 Task: Create a rule when a start date more than 1 days from now is moved in a card by me.
Action: Mouse moved to (1304, 100)
Screenshot: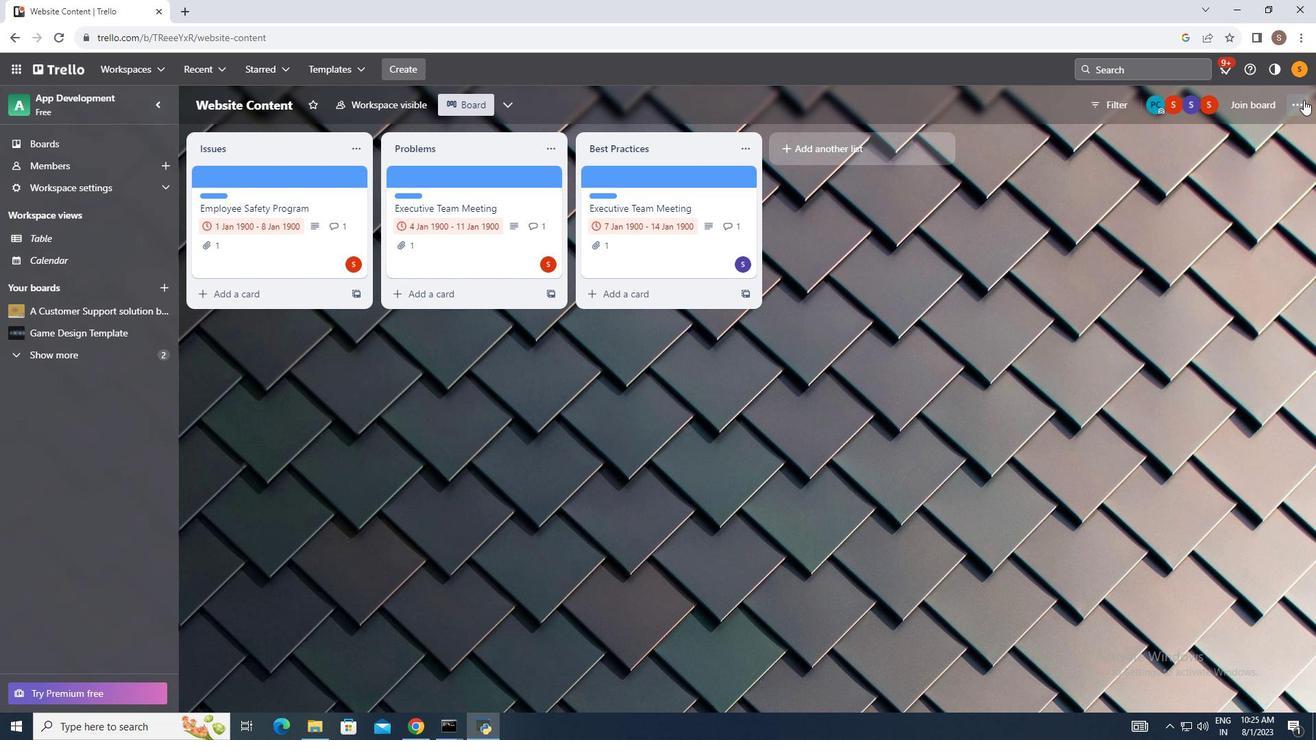 
Action: Mouse pressed left at (1304, 100)
Screenshot: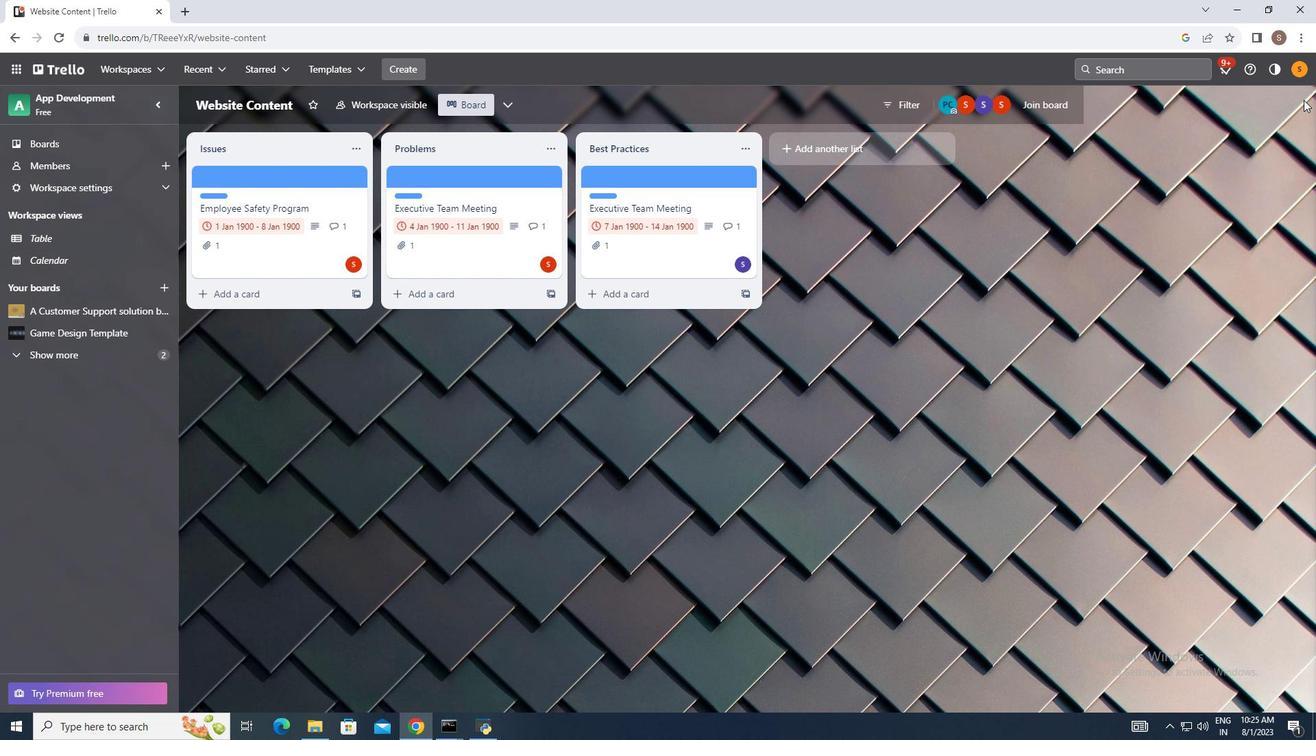 
Action: Mouse moved to (1182, 271)
Screenshot: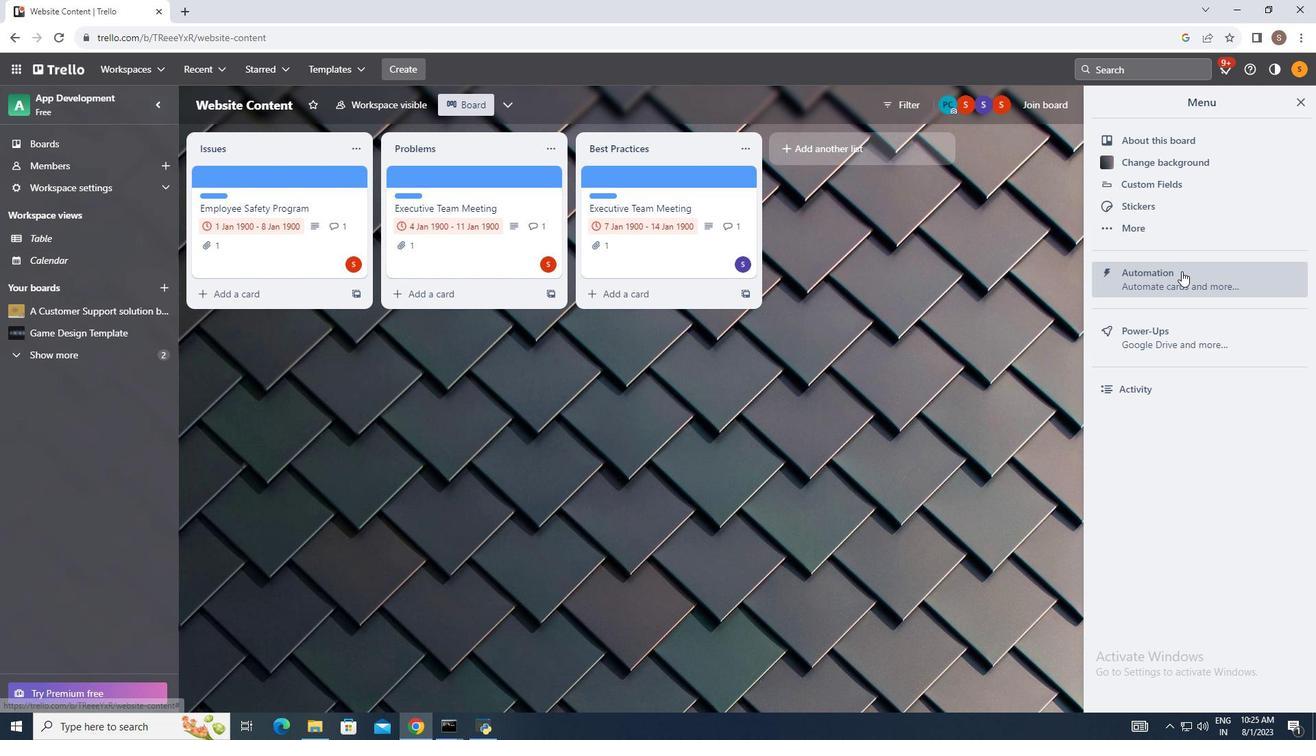 
Action: Mouse pressed left at (1182, 271)
Screenshot: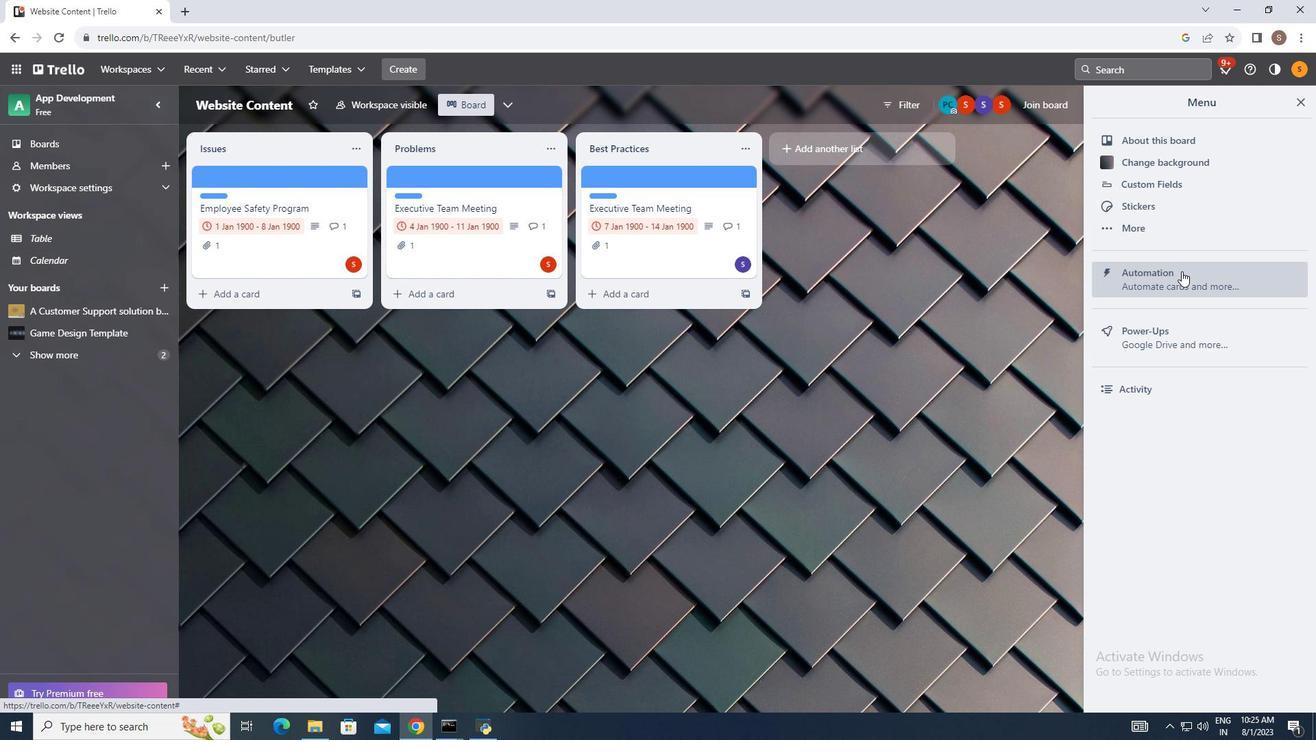 
Action: Mouse moved to (251, 227)
Screenshot: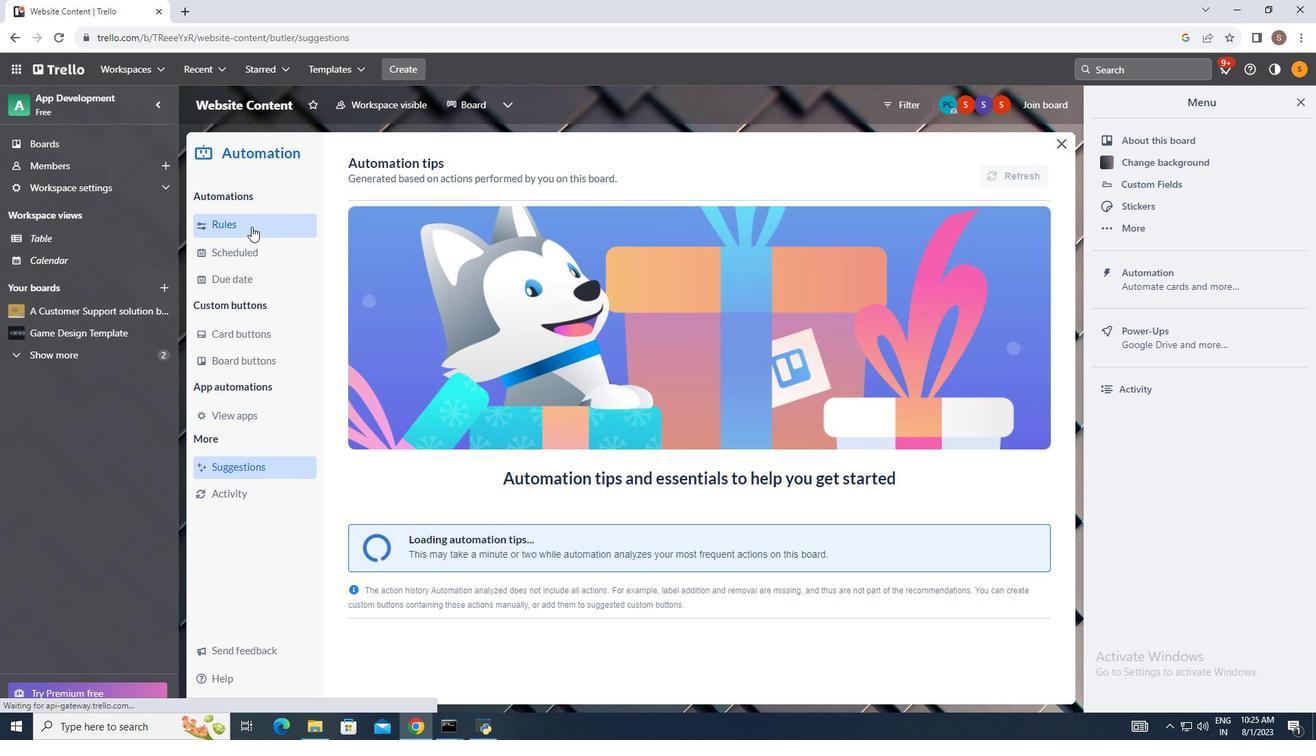 
Action: Mouse pressed left at (251, 227)
Screenshot: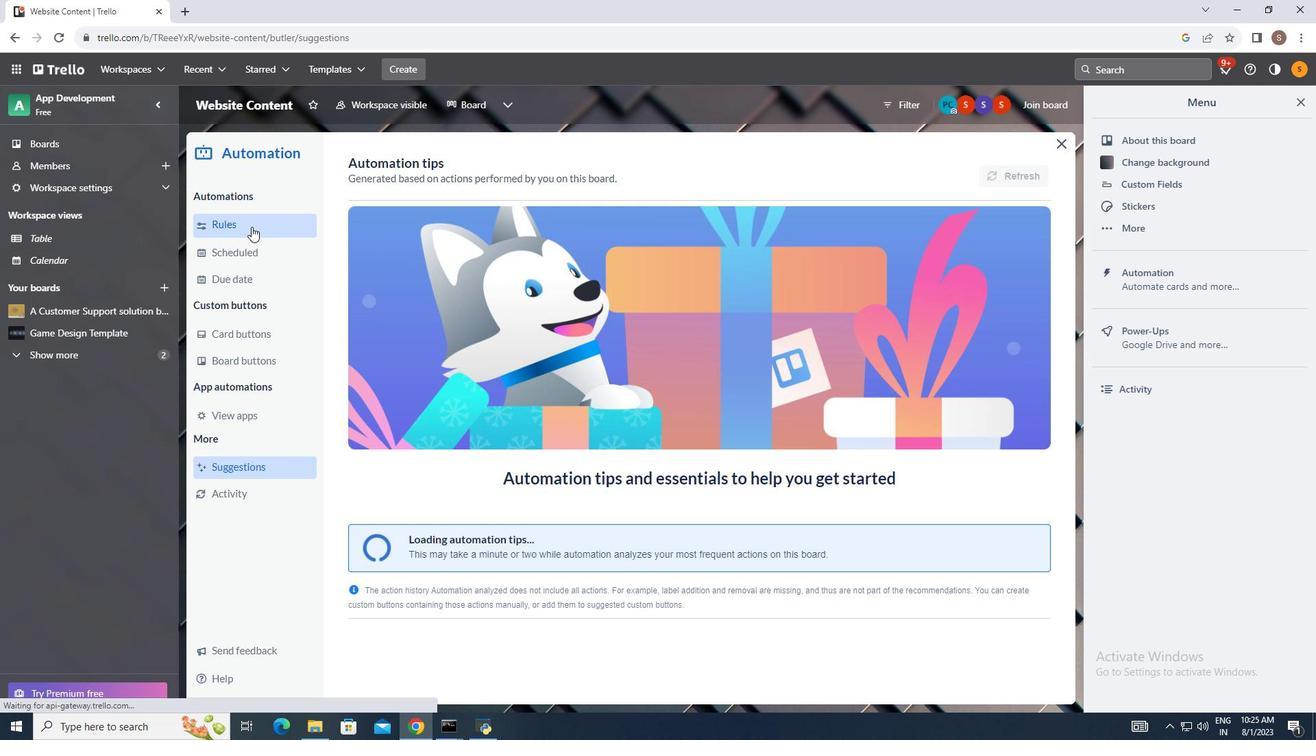 
Action: Mouse moved to (934, 162)
Screenshot: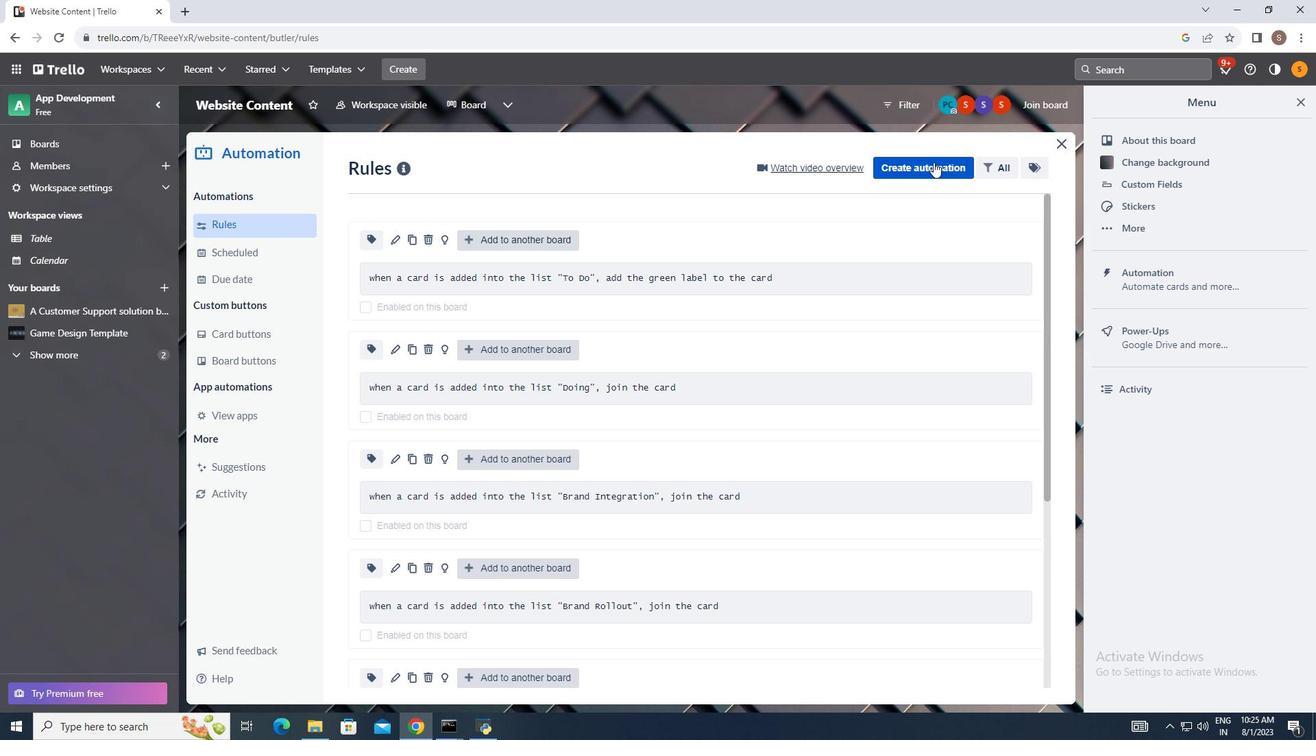 
Action: Mouse pressed left at (934, 162)
Screenshot: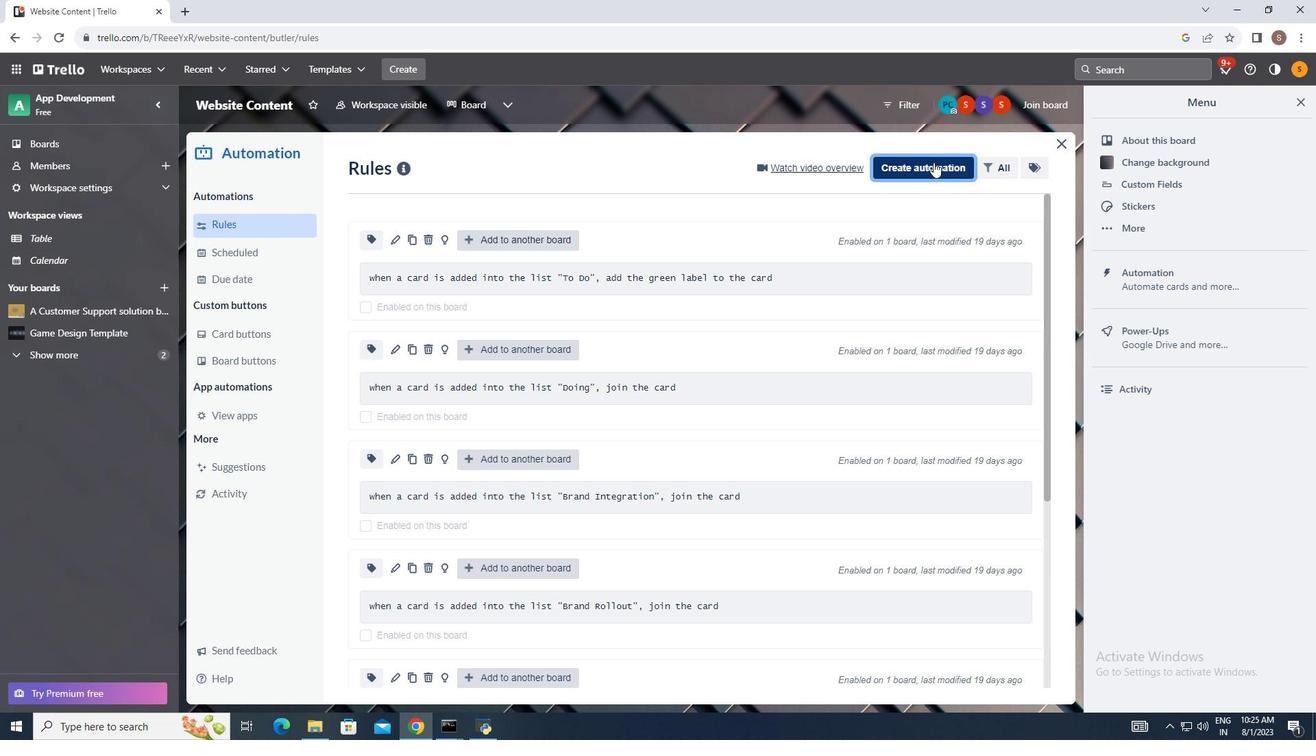 
Action: Mouse moved to (707, 296)
Screenshot: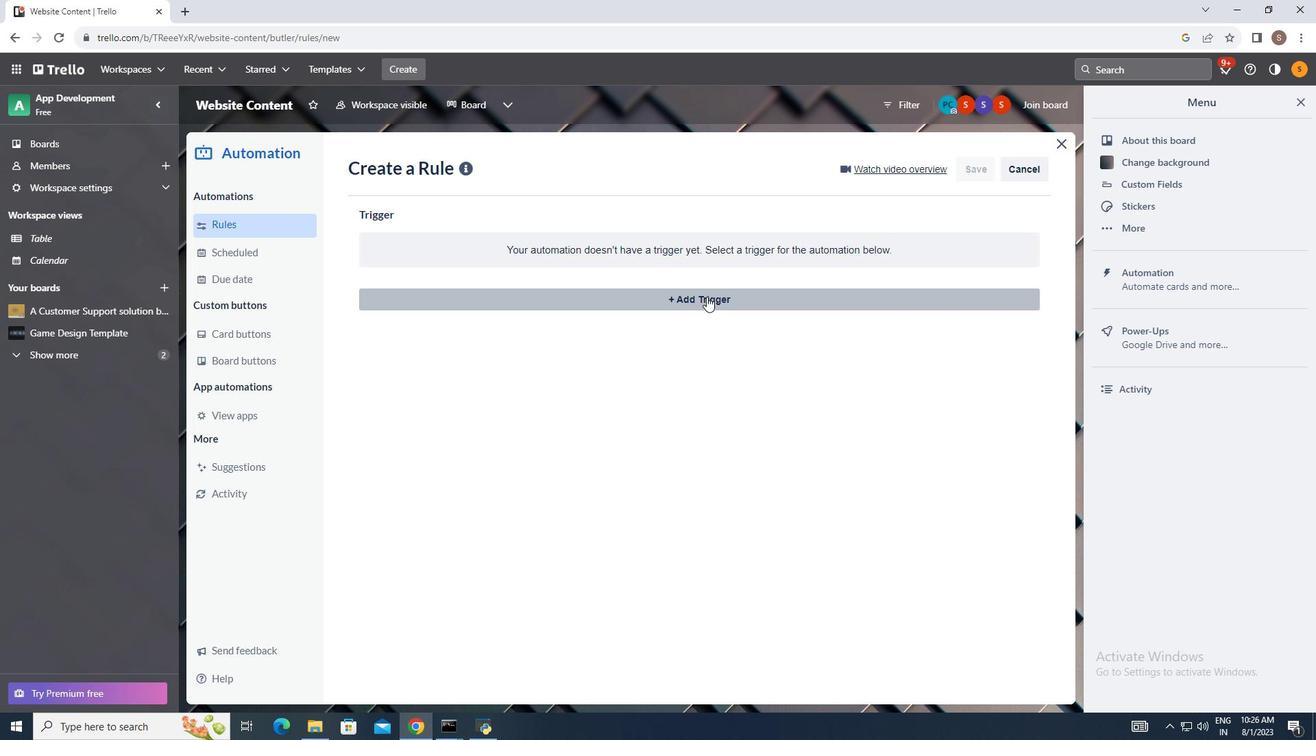 
Action: Mouse pressed left at (707, 296)
Screenshot: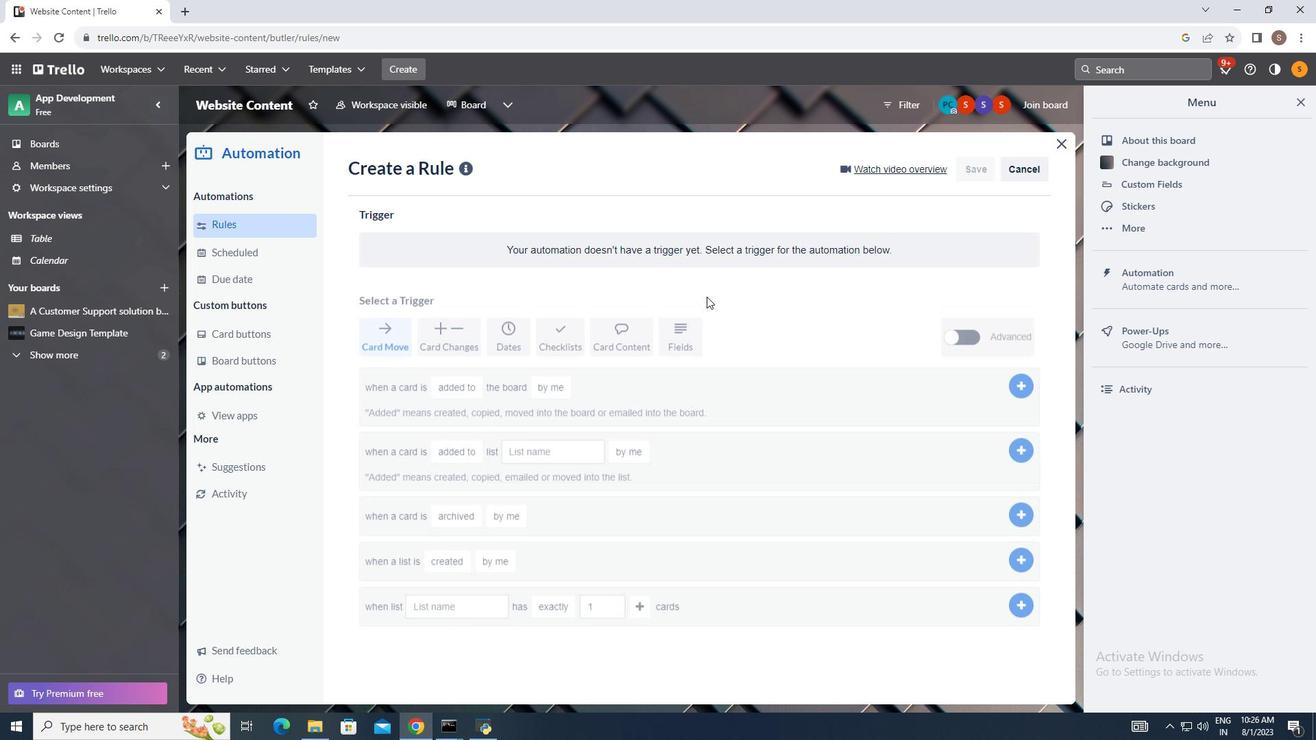 
Action: Mouse moved to (505, 349)
Screenshot: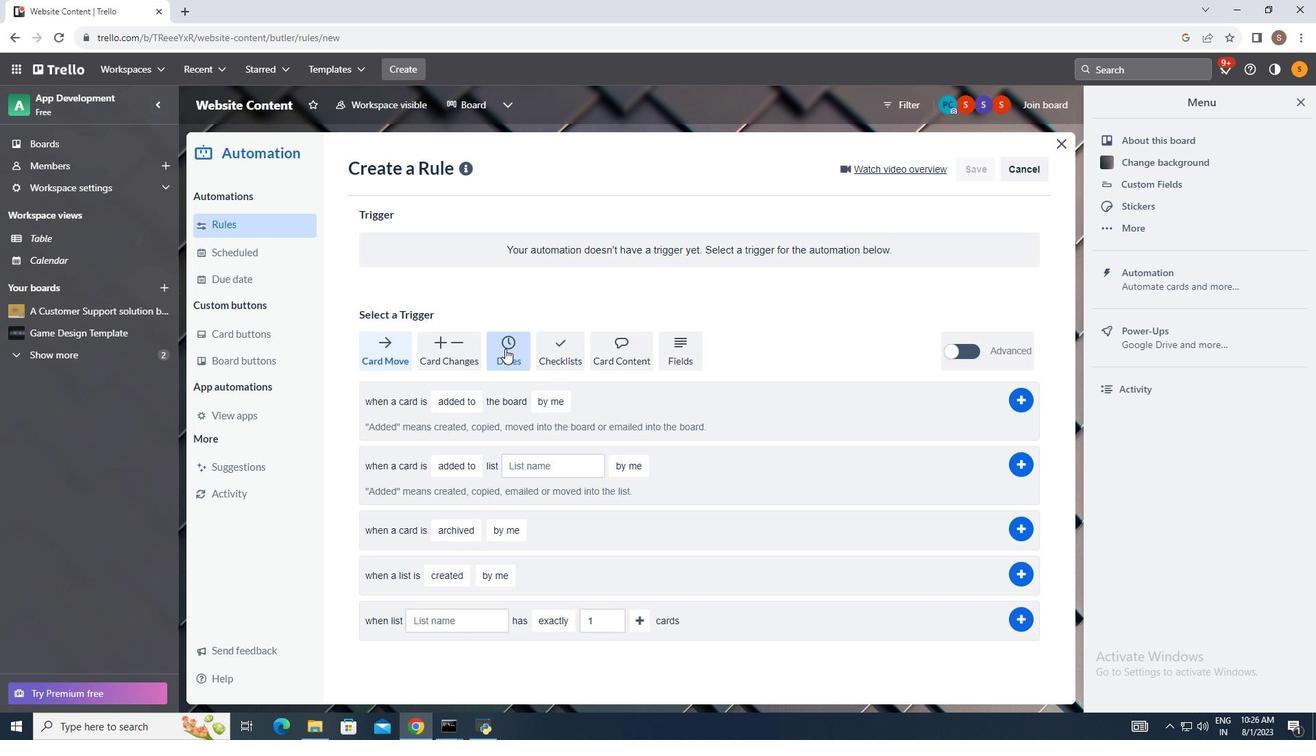 
Action: Mouse pressed left at (505, 349)
Screenshot: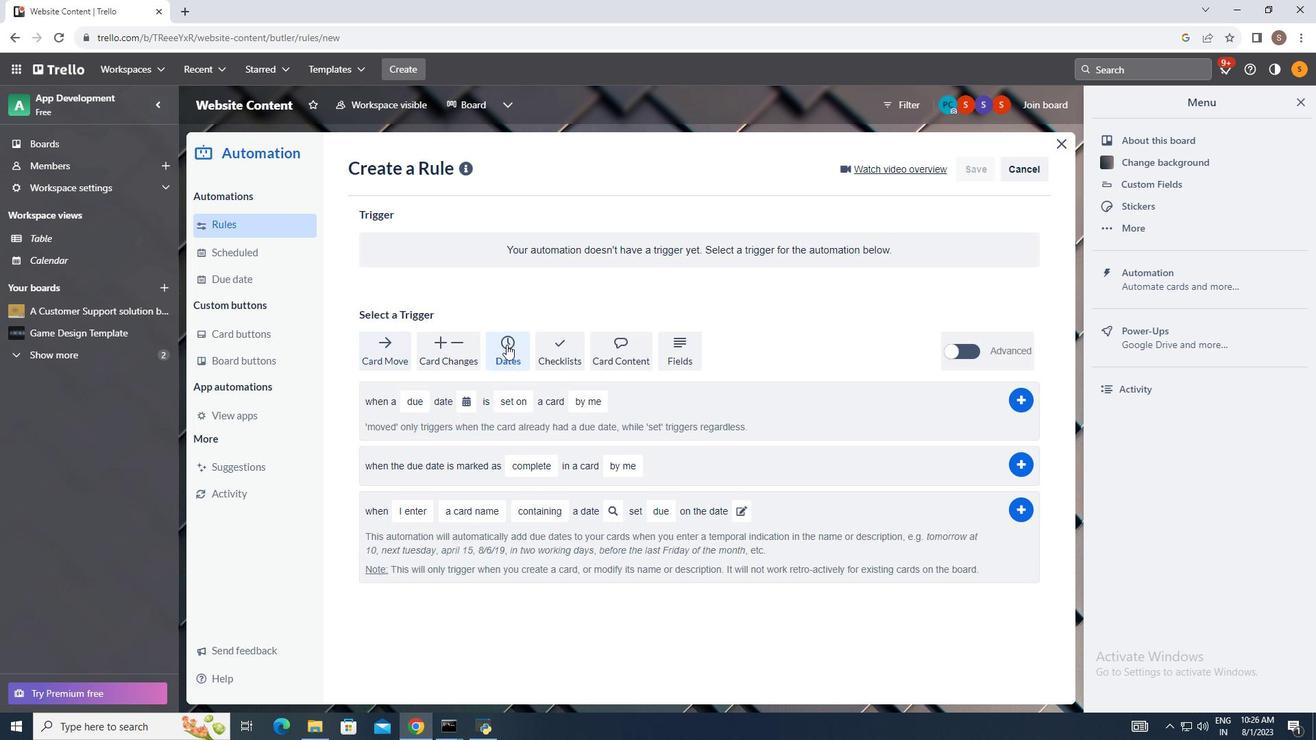 
Action: Mouse moved to (404, 400)
Screenshot: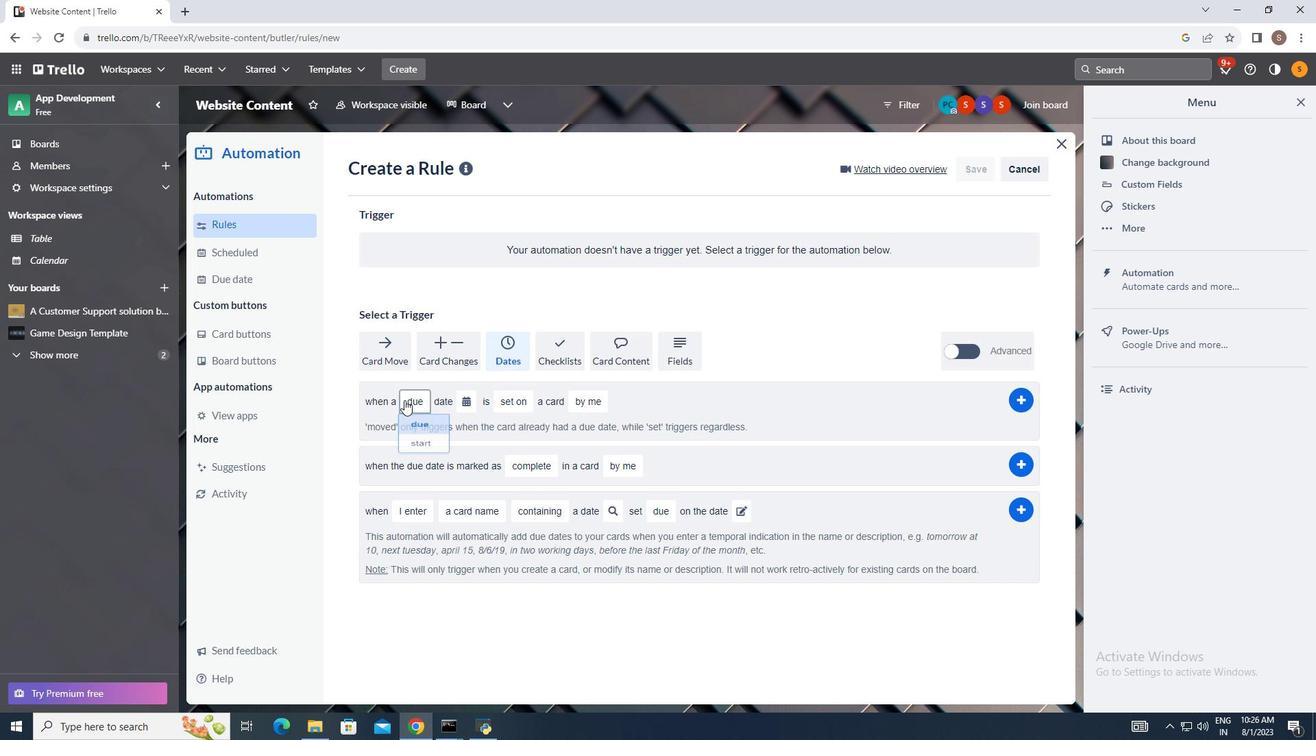 
Action: Mouse pressed left at (404, 400)
Screenshot: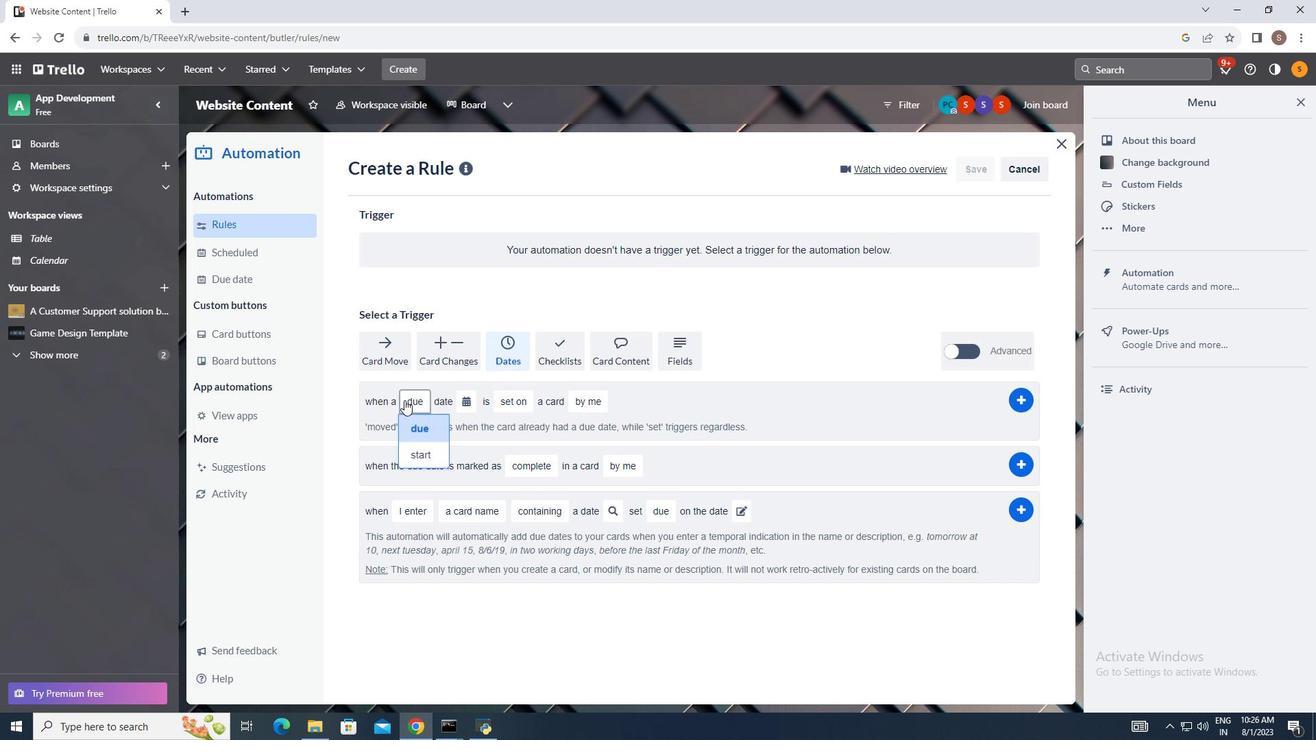 
Action: Mouse moved to (420, 451)
Screenshot: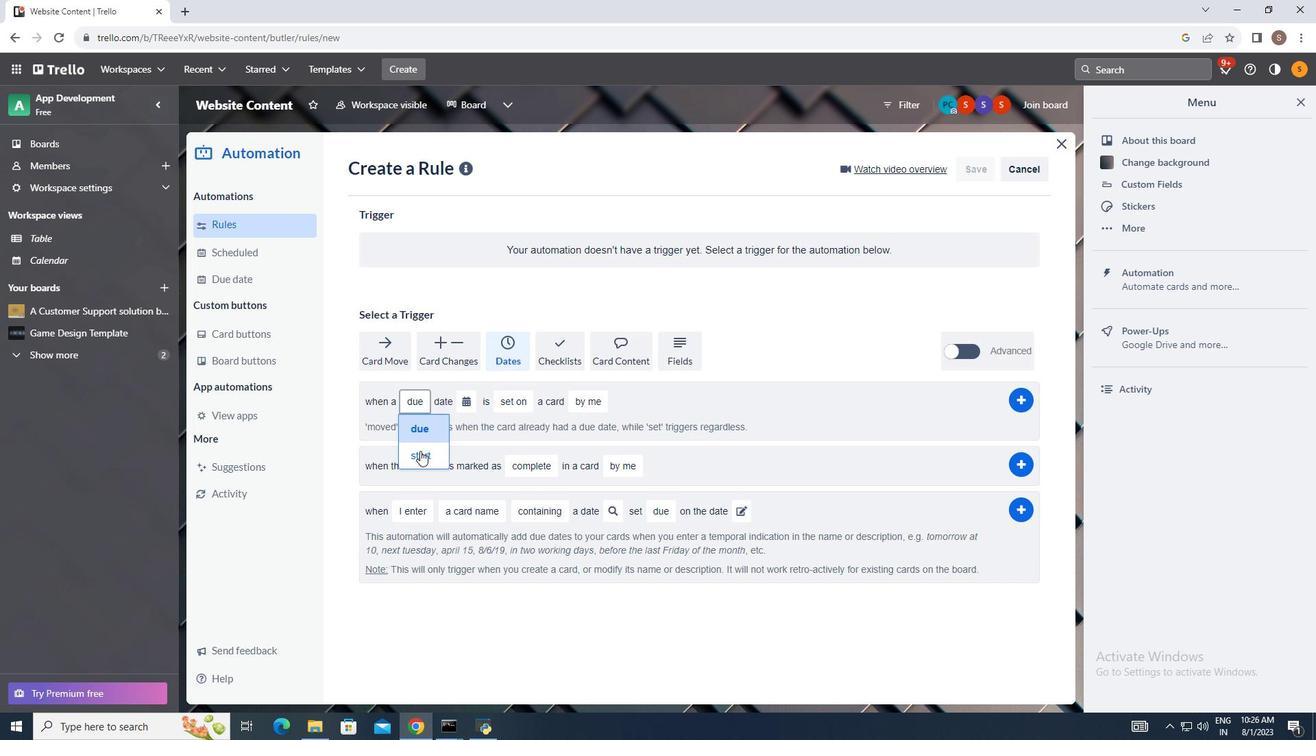 
Action: Mouse pressed left at (420, 451)
Screenshot: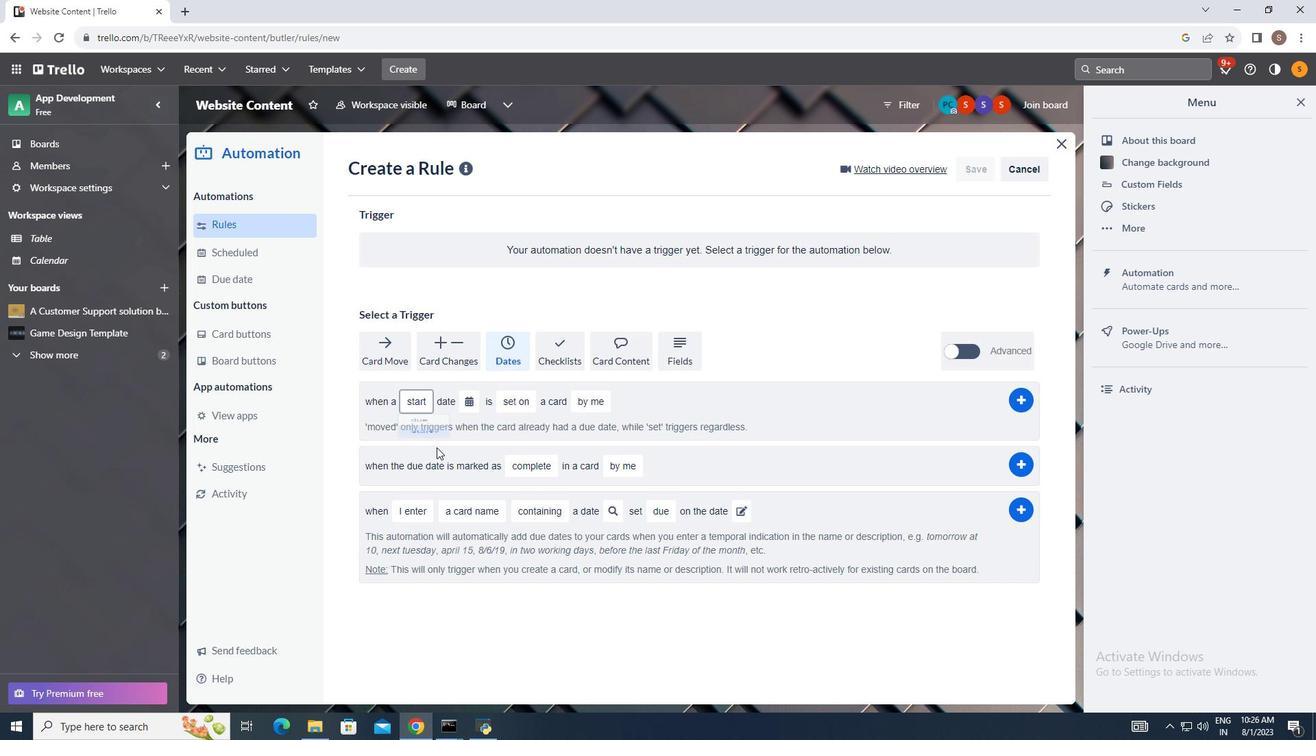 
Action: Mouse moved to (475, 393)
Screenshot: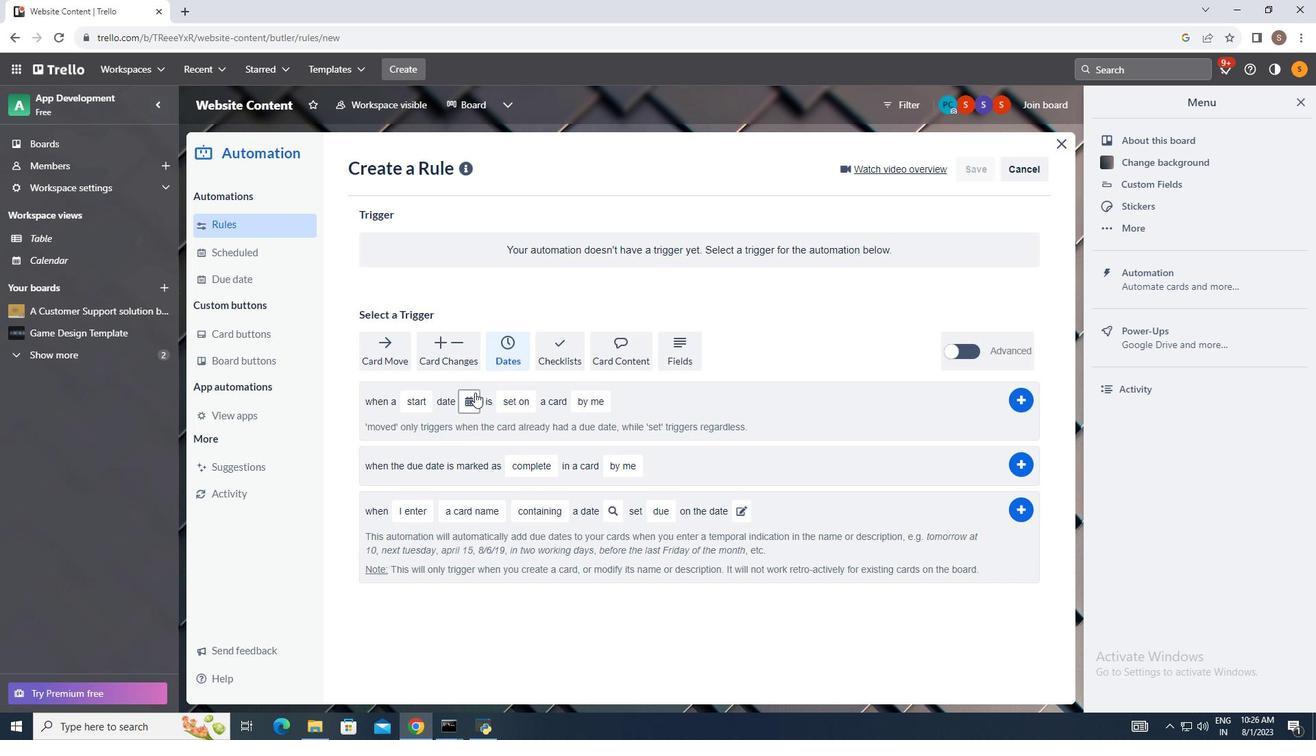 
Action: Mouse pressed left at (475, 393)
Screenshot: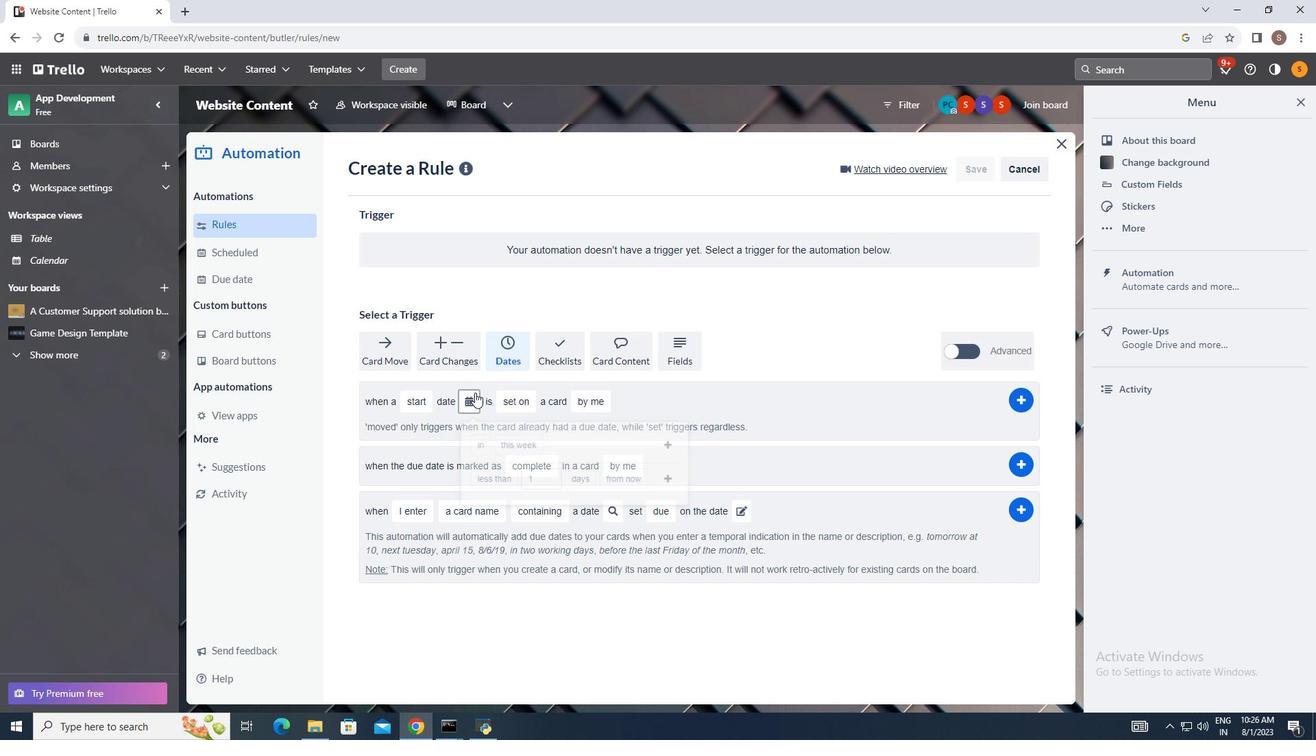 
Action: Mouse moved to (483, 476)
Screenshot: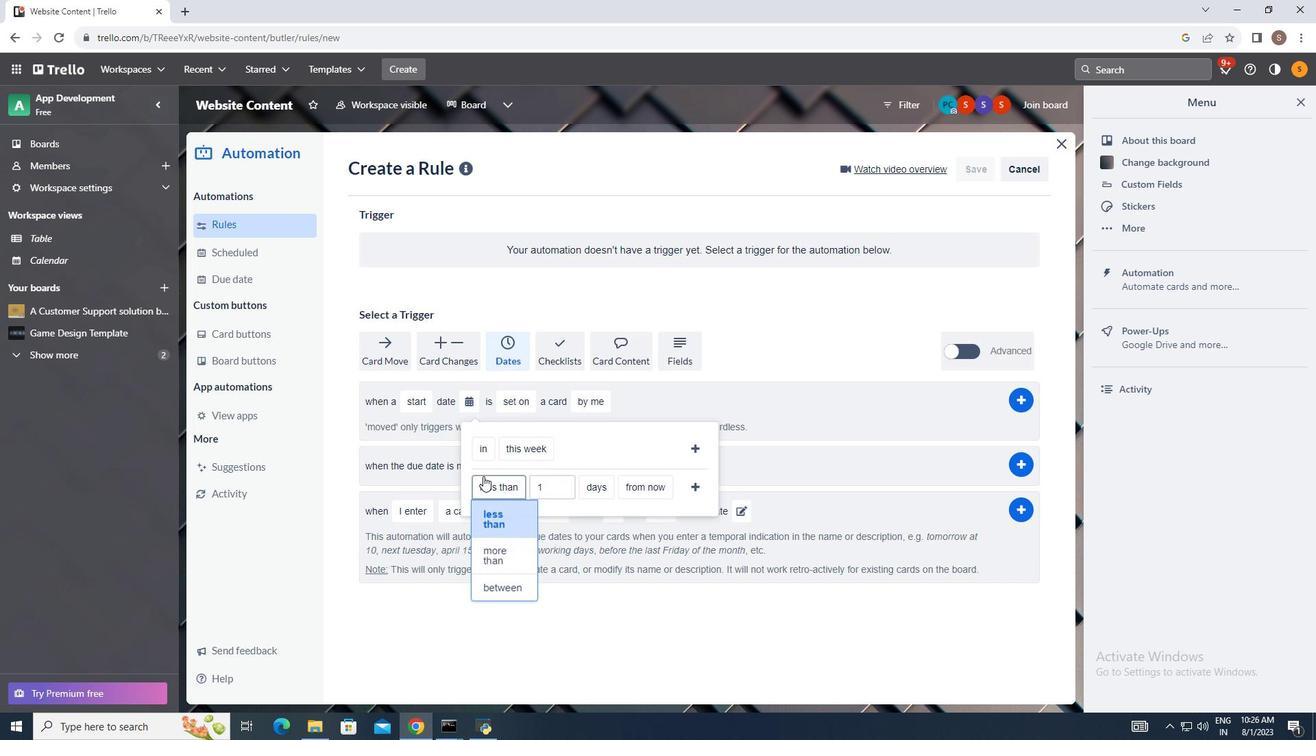 
Action: Mouse pressed left at (483, 476)
Screenshot: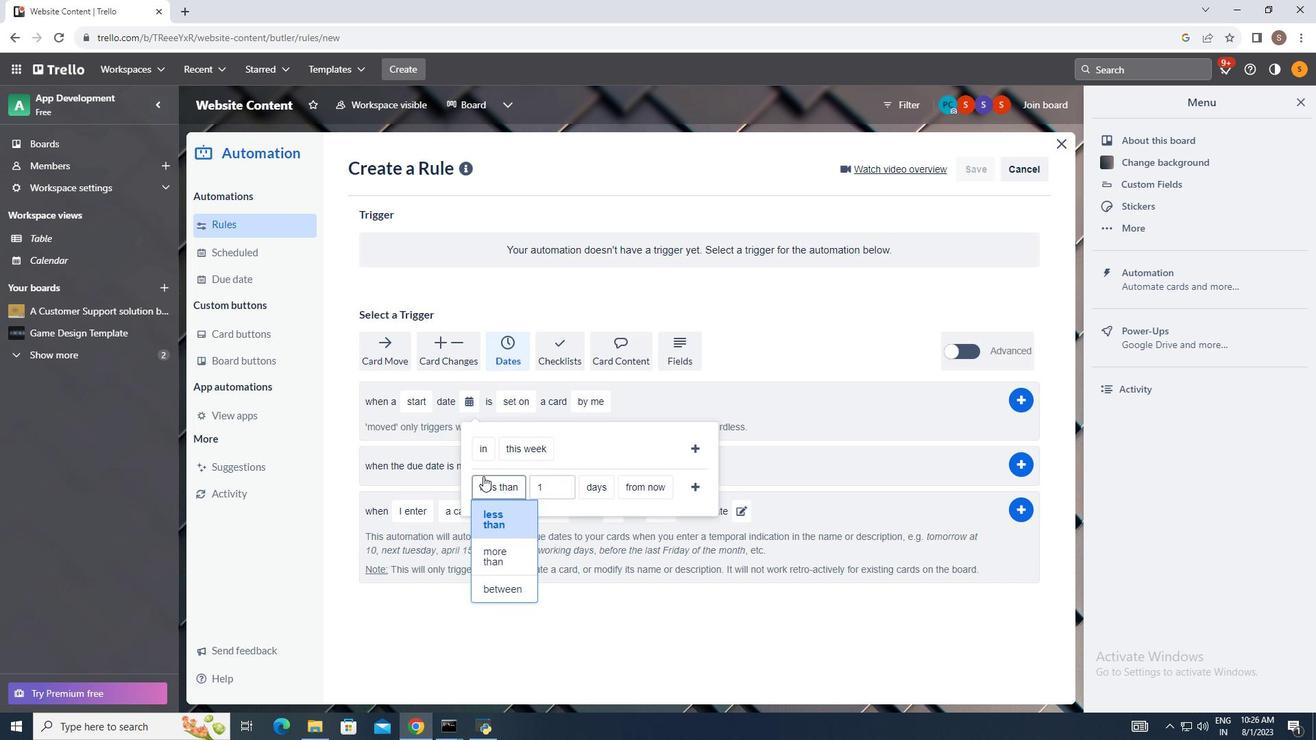 
Action: Mouse moved to (500, 552)
Screenshot: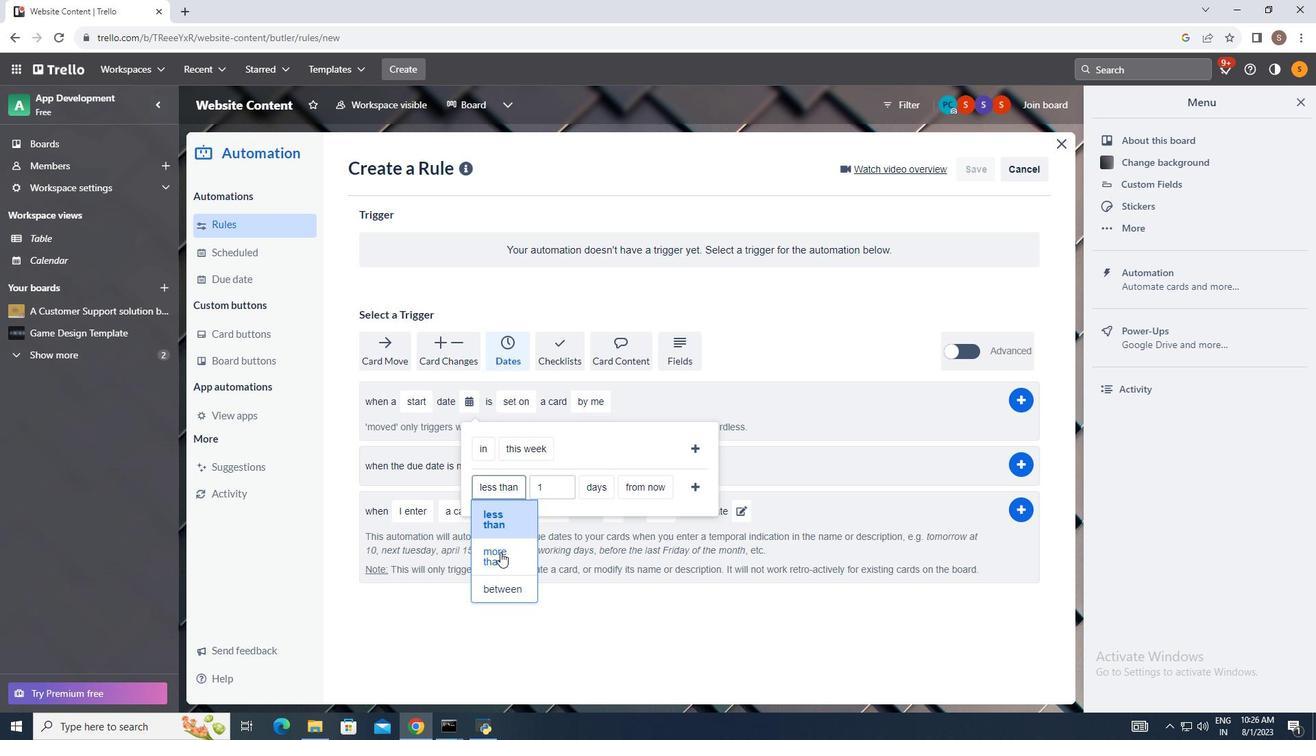 
Action: Mouse pressed left at (500, 552)
Screenshot: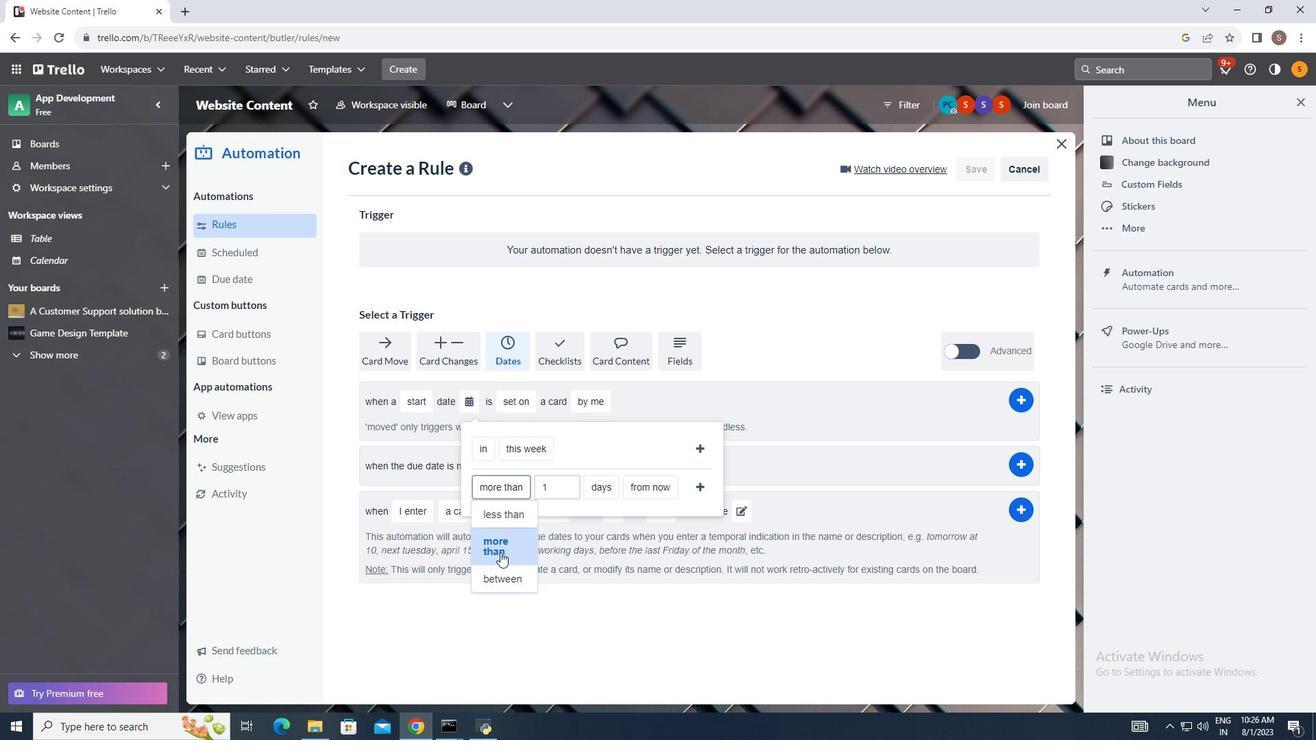 
Action: Mouse moved to (609, 486)
Screenshot: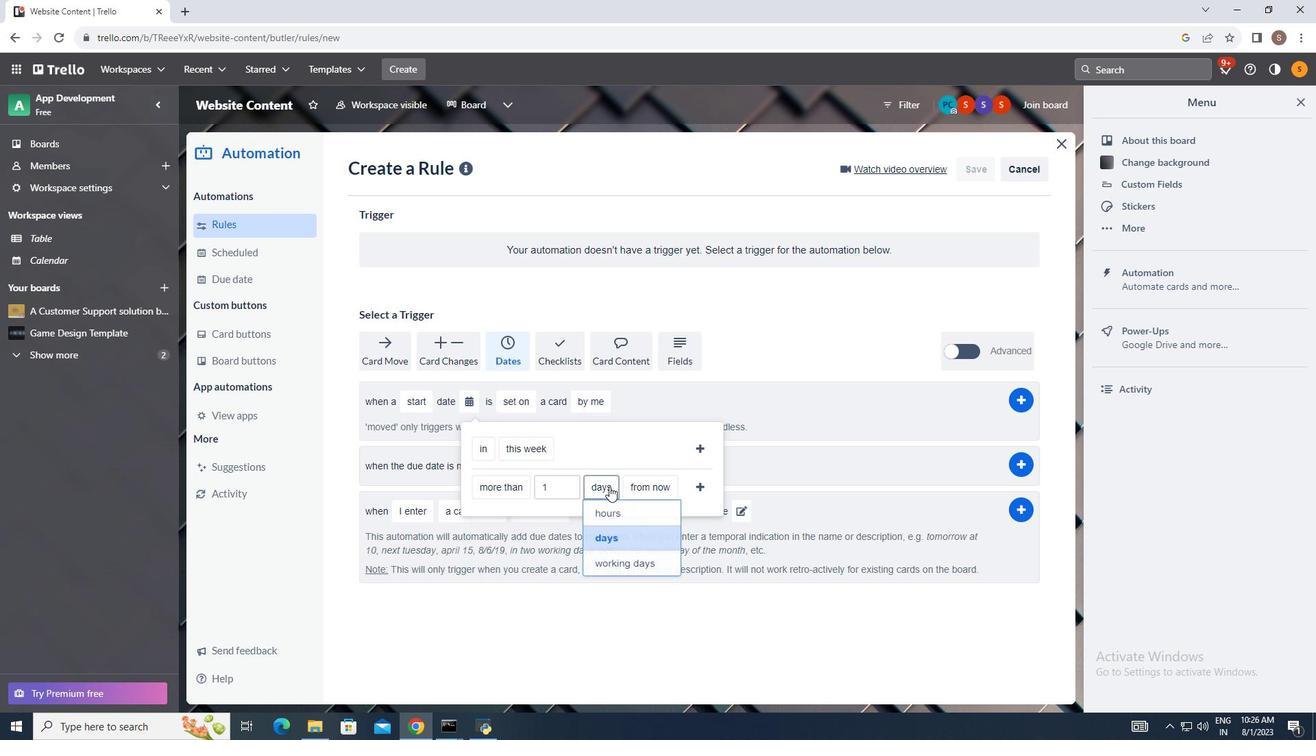 
Action: Mouse pressed left at (609, 486)
Screenshot: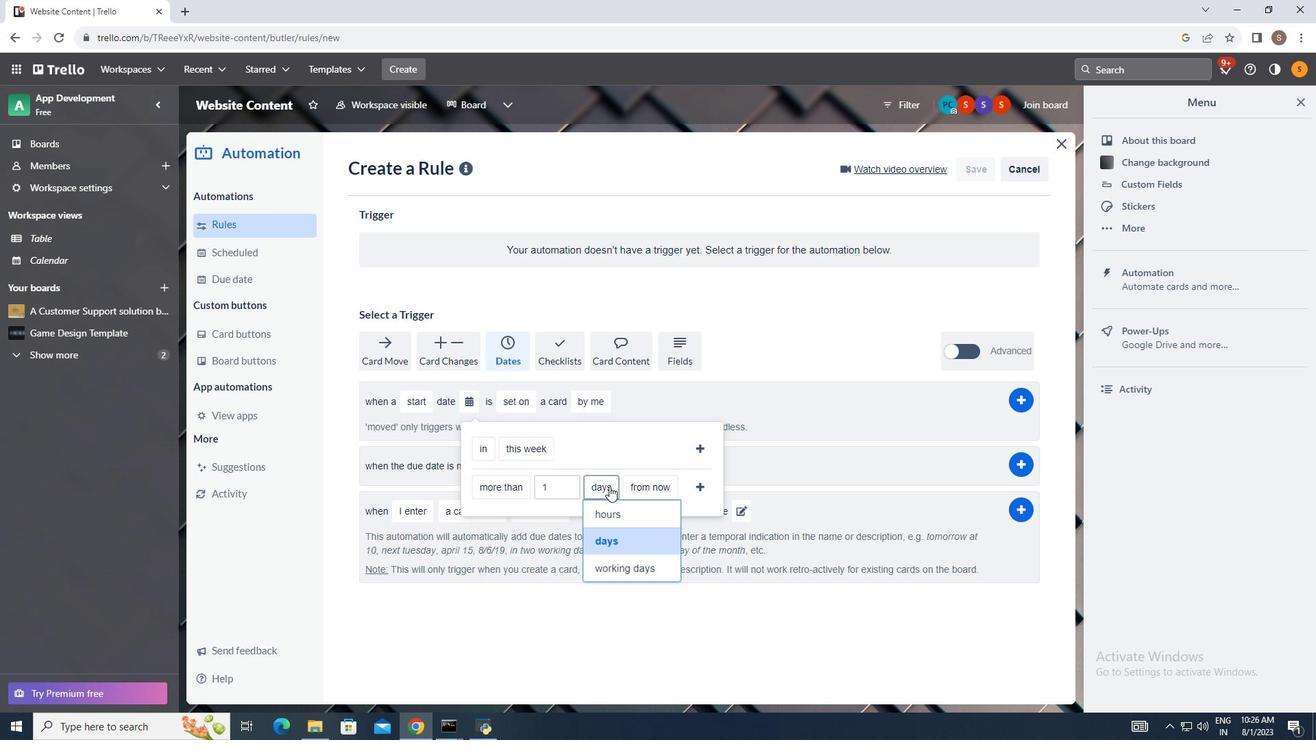 
Action: Mouse moved to (633, 537)
Screenshot: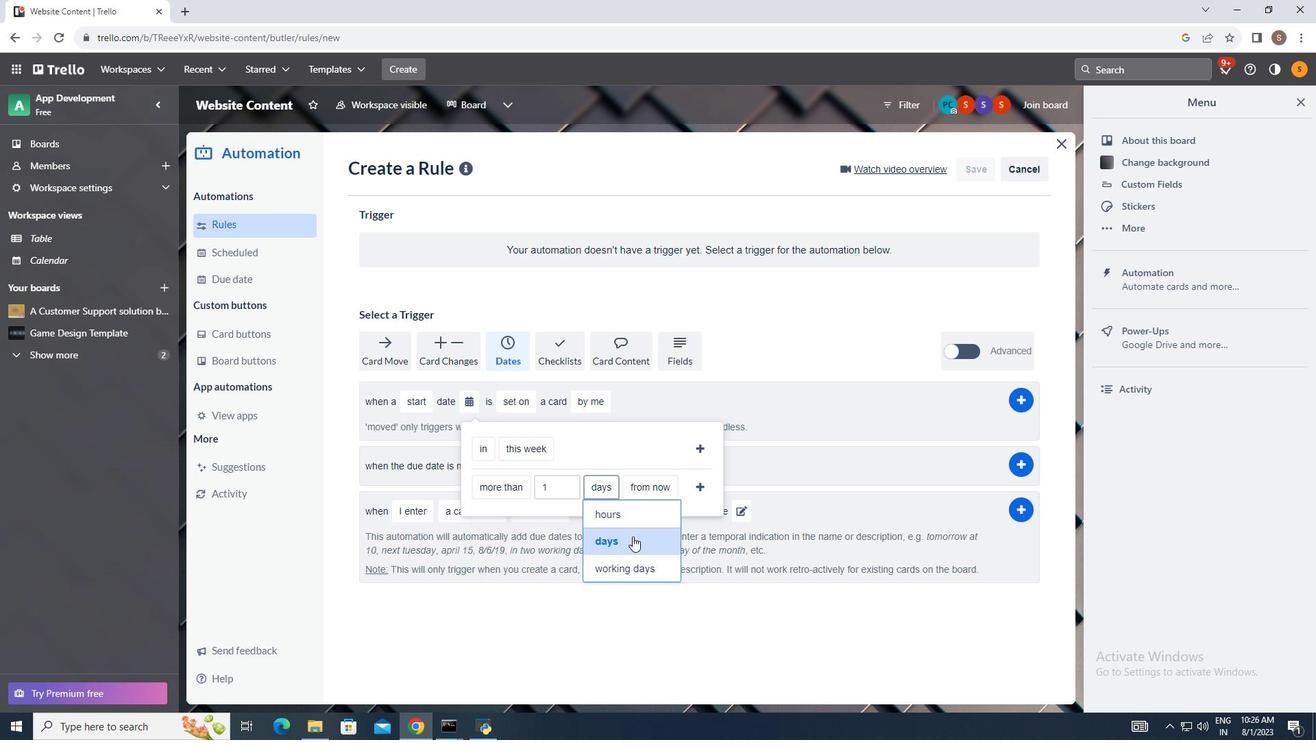 
Action: Mouse pressed left at (633, 537)
Screenshot: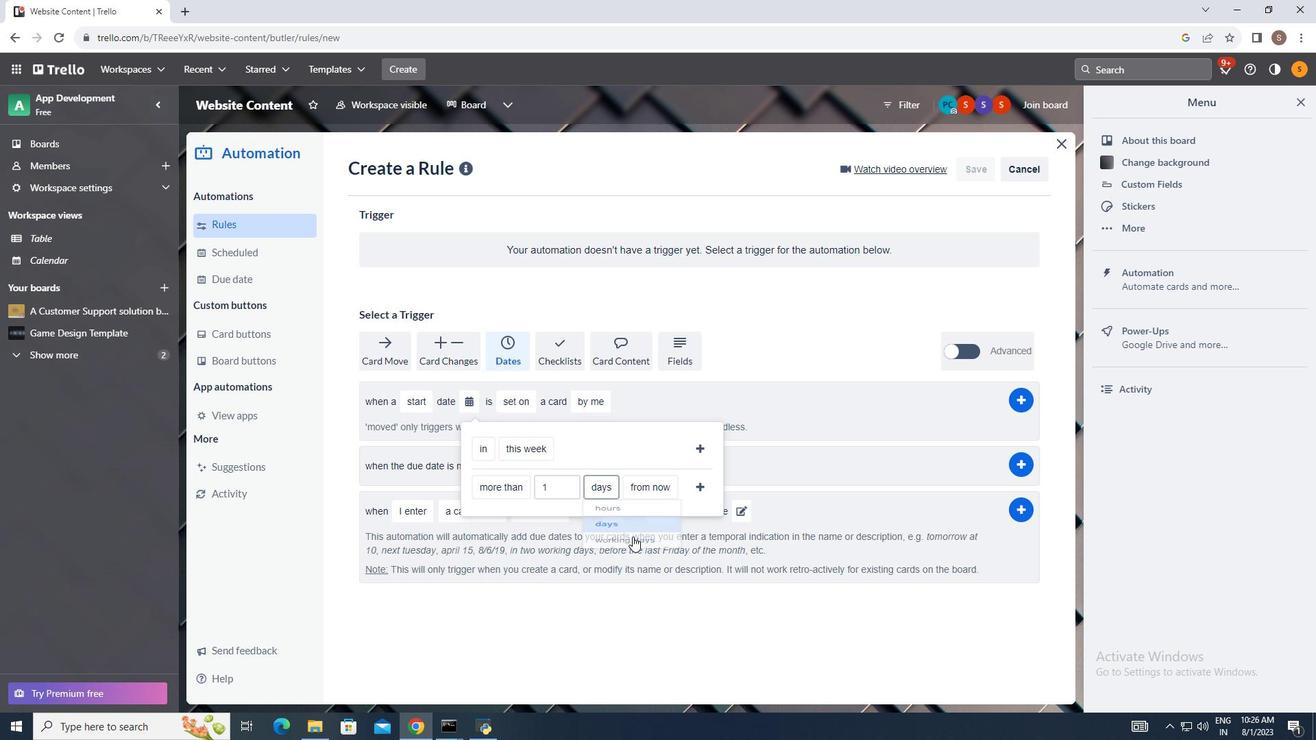 
Action: Mouse moved to (648, 484)
Screenshot: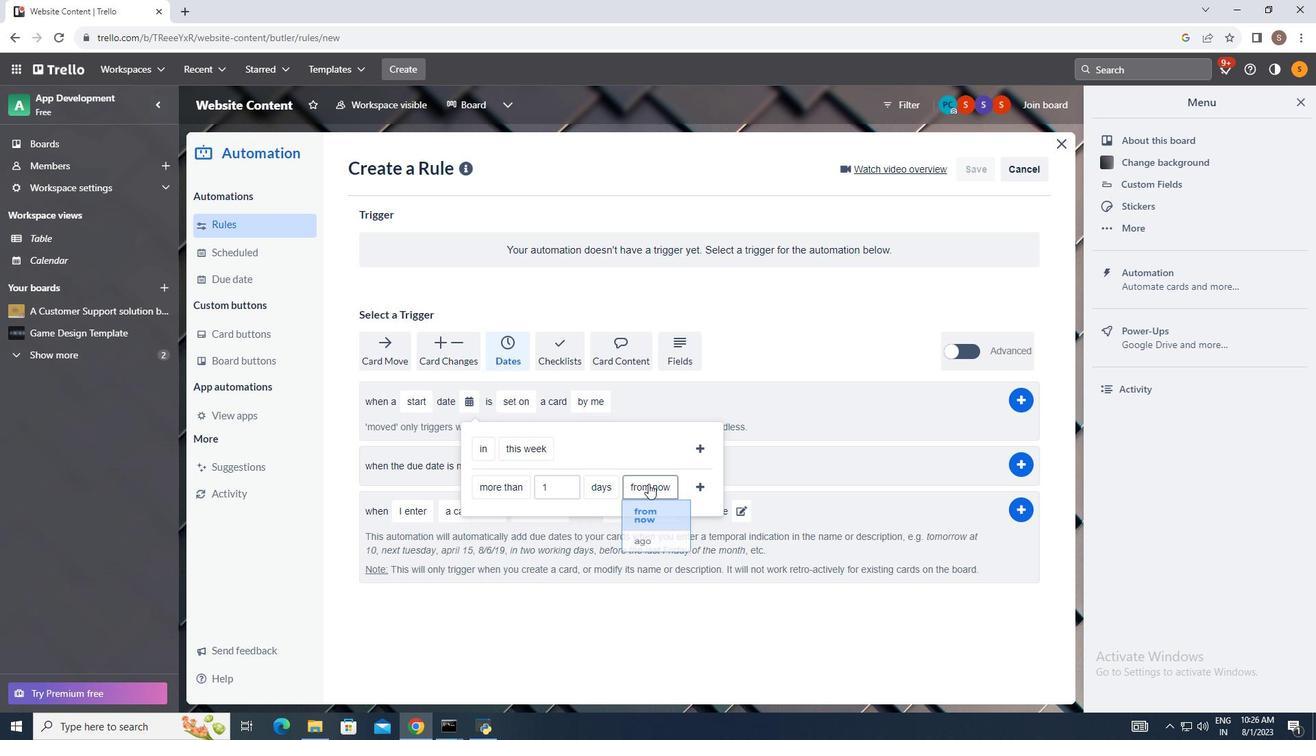 
Action: Mouse pressed left at (648, 484)
Screenshot: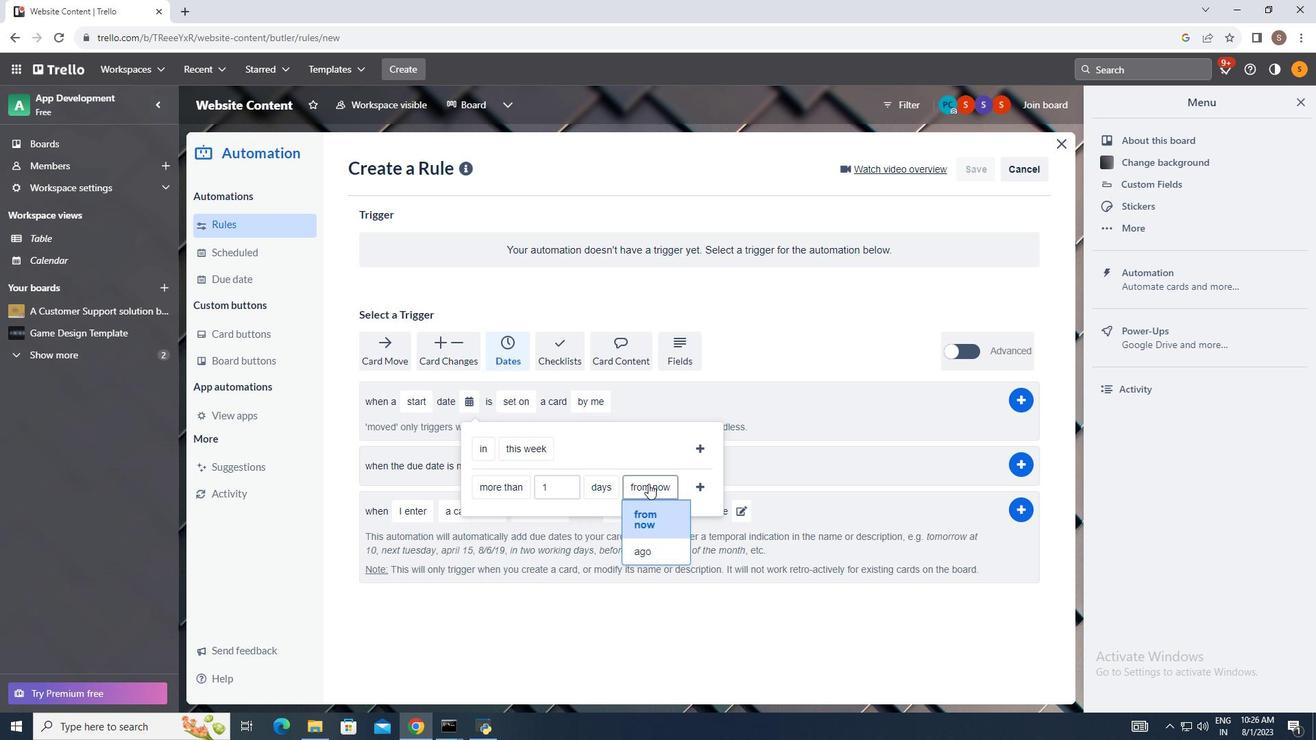 
Action: Mouse moved to (657, 517)
Screenshot: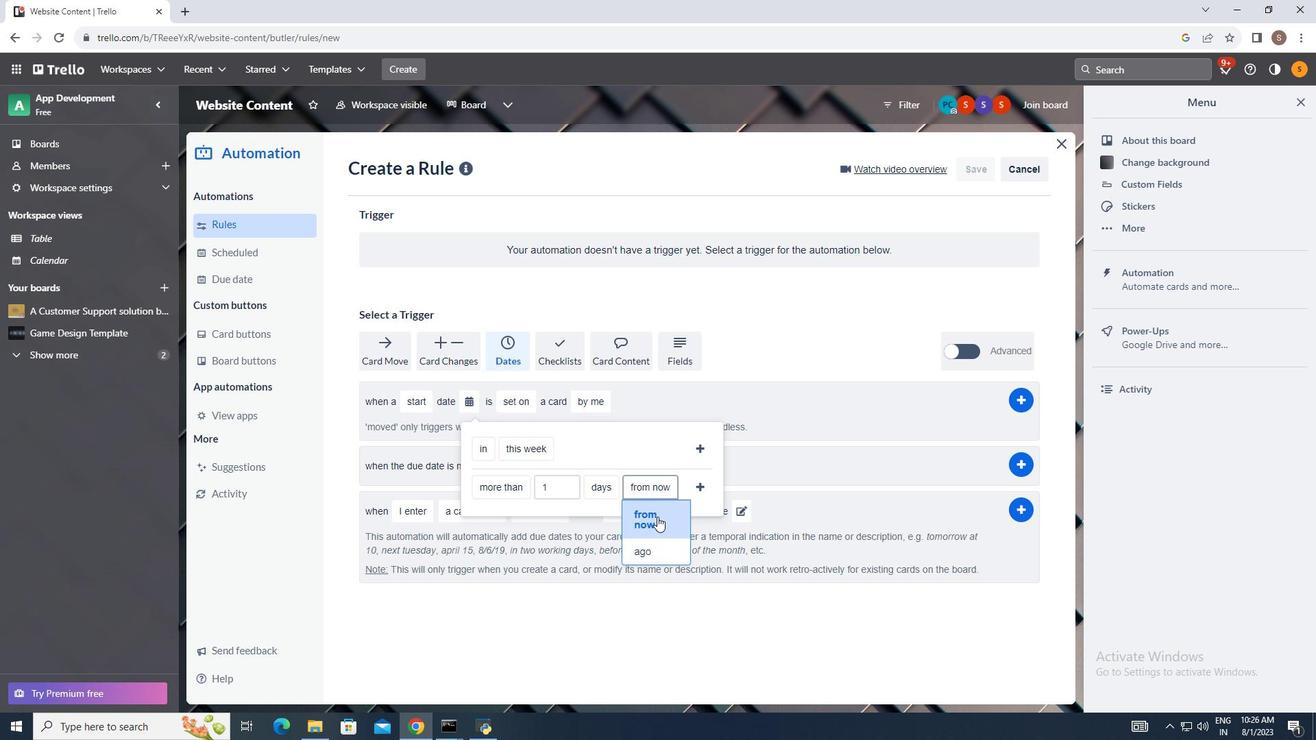 
Action: Mouse pressed left at (657, 517)
Screenshot: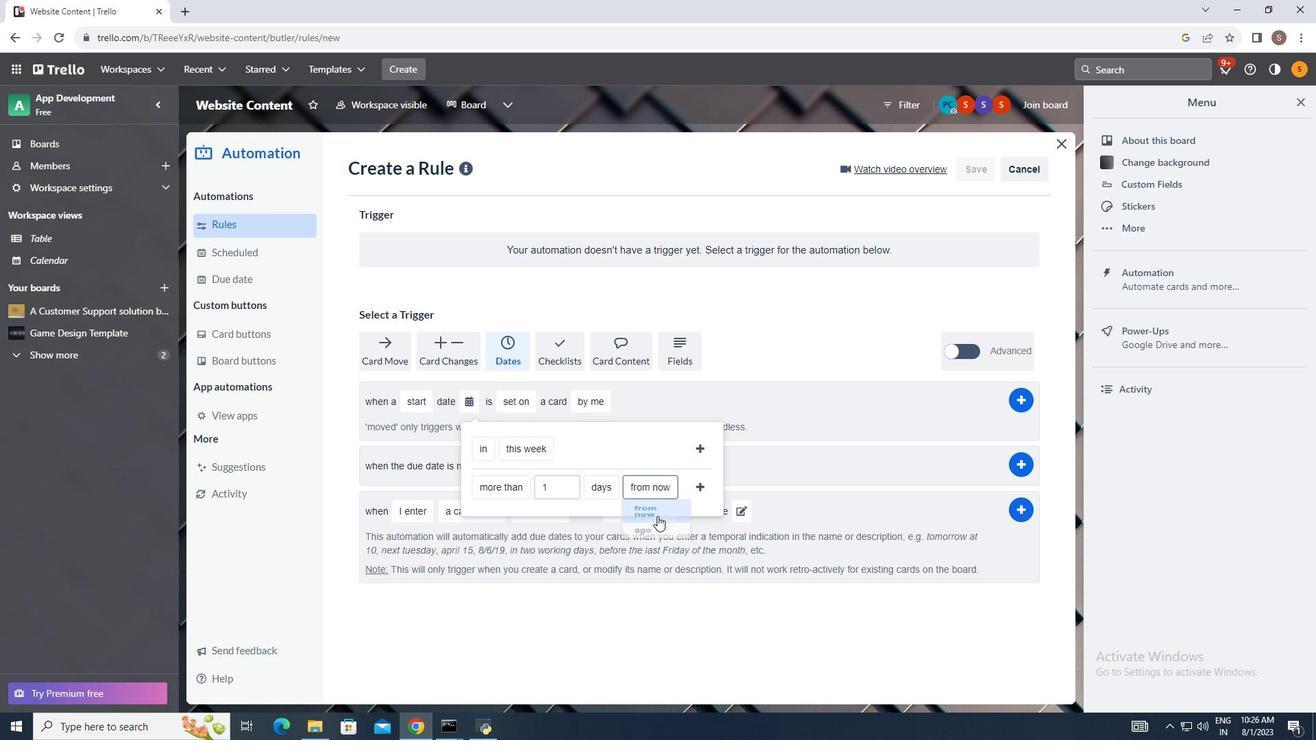 
Action: Mouse moved to (698, 486)
Screenshot: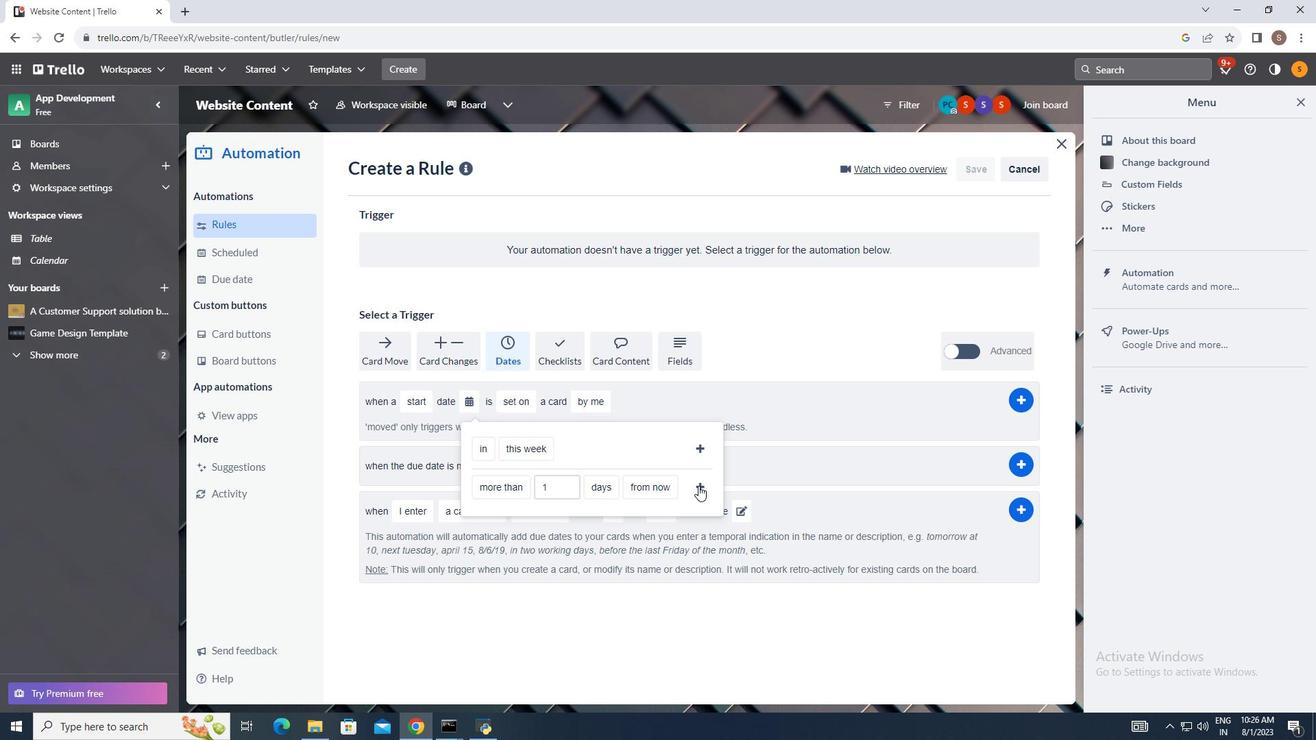
Action: Mouse pressed left at (698, 486)
Screenshot: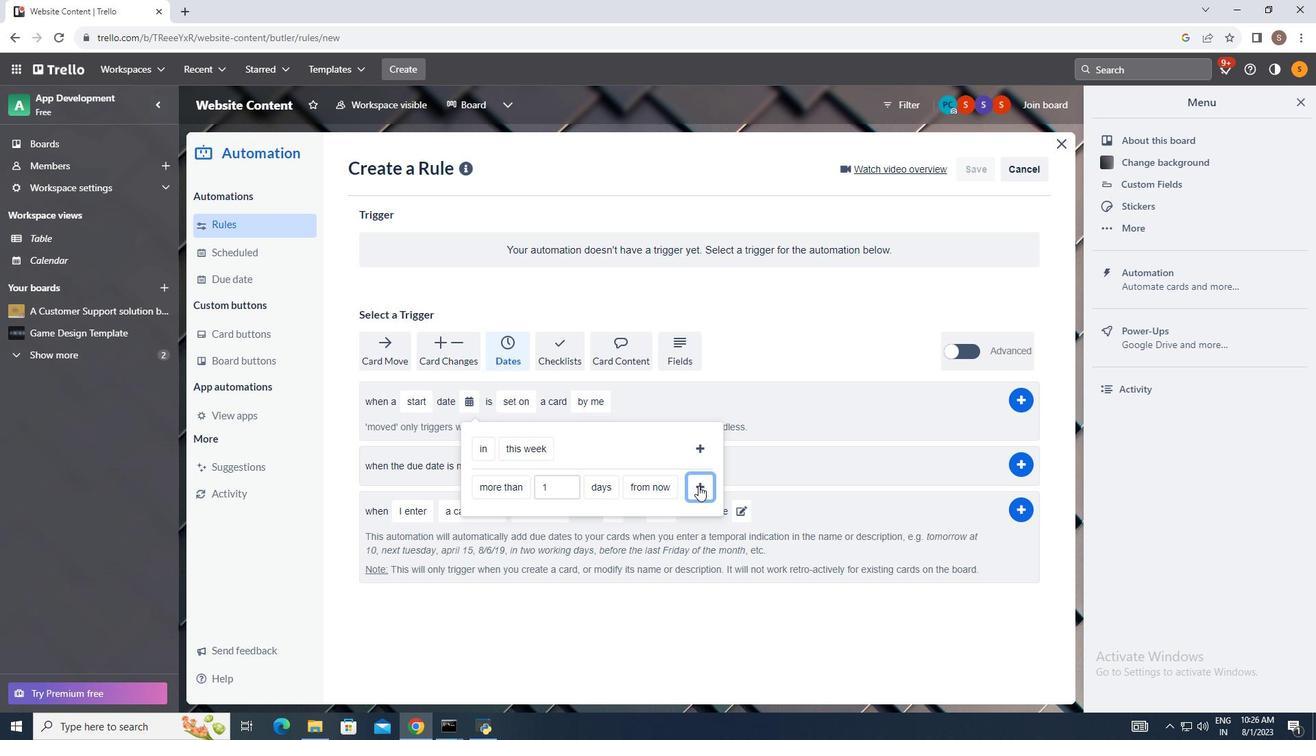 
Action: Mouse moved to (632, 403)
Screenshot: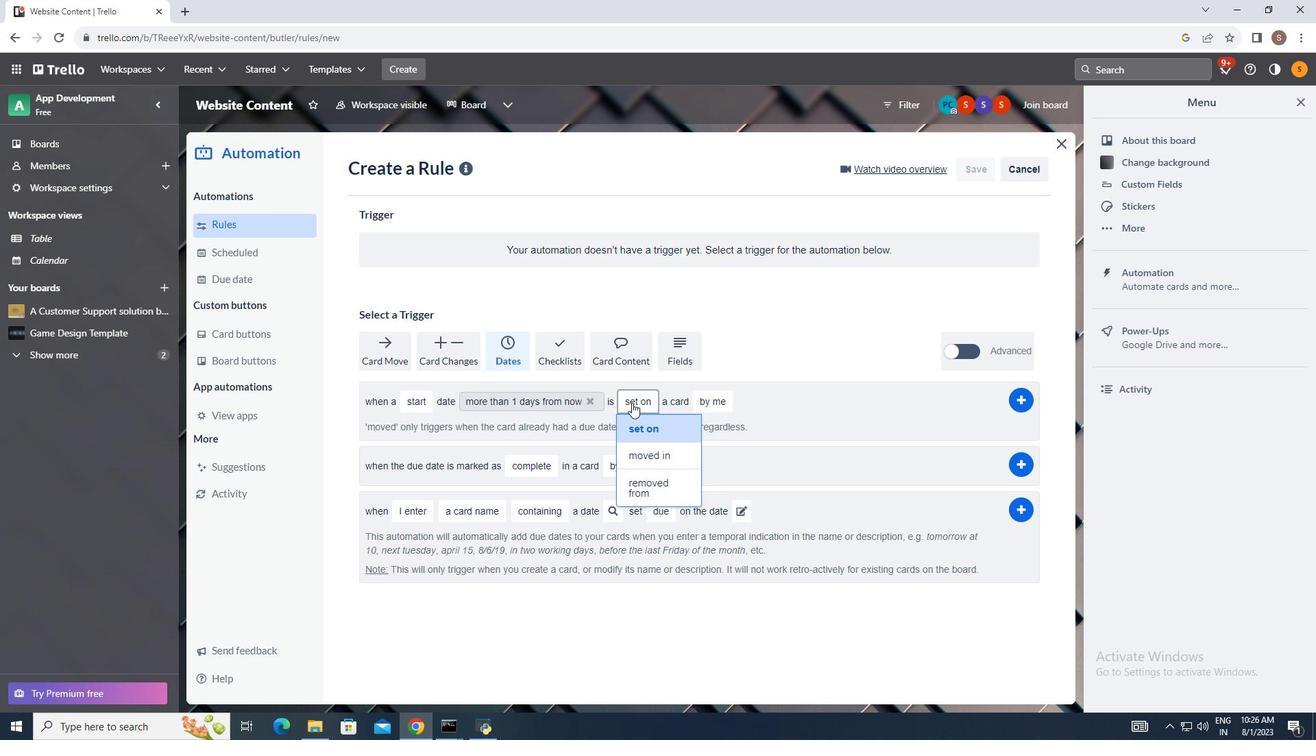 
Action: Mouse pressed left at (632, 403)
Screenshot: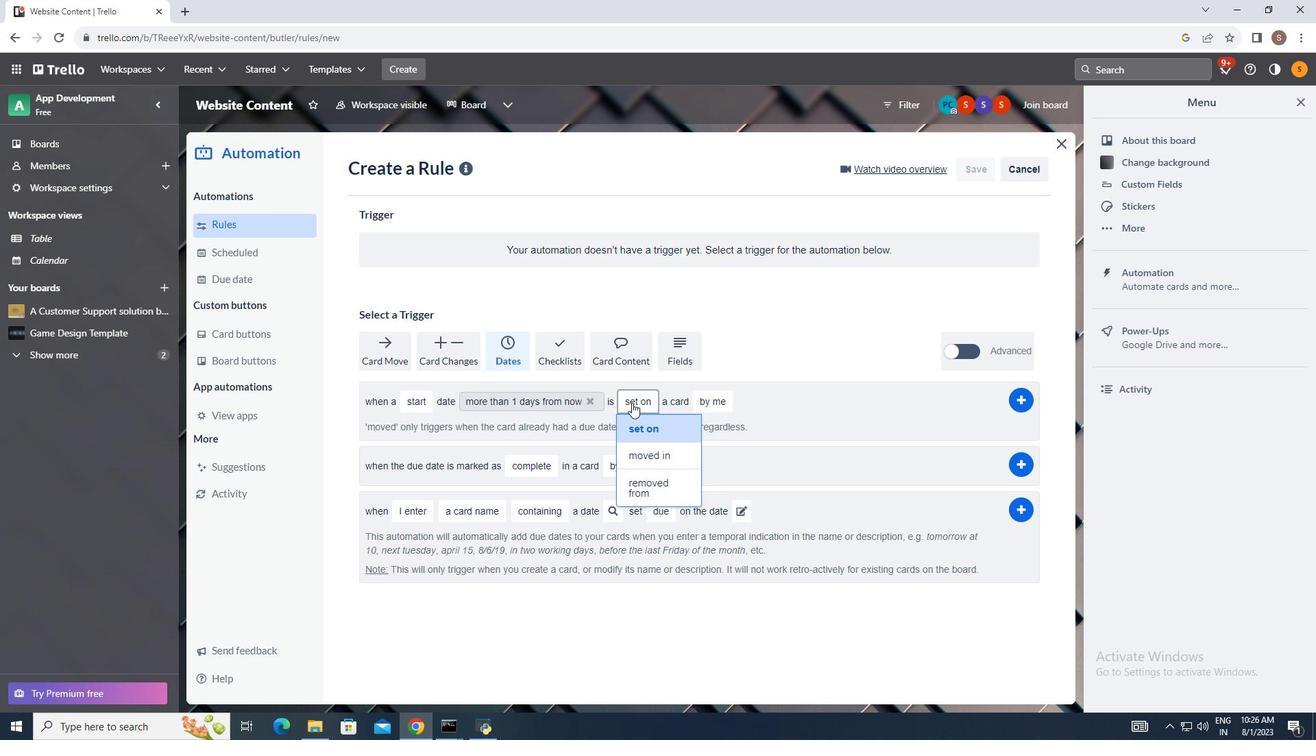 
Action: Mouse moved to (663, 457)
Screenshot: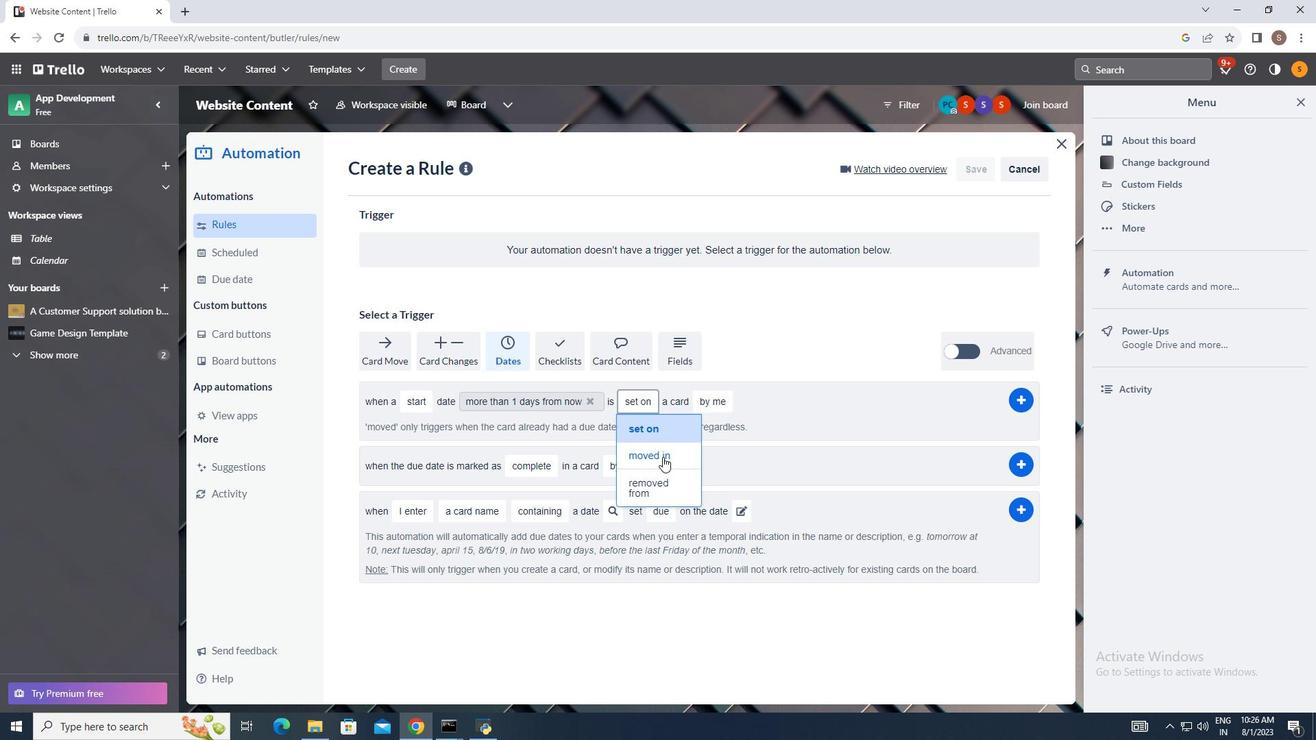 
Action: Mouse pressed left at (663, 457)
Screenshot: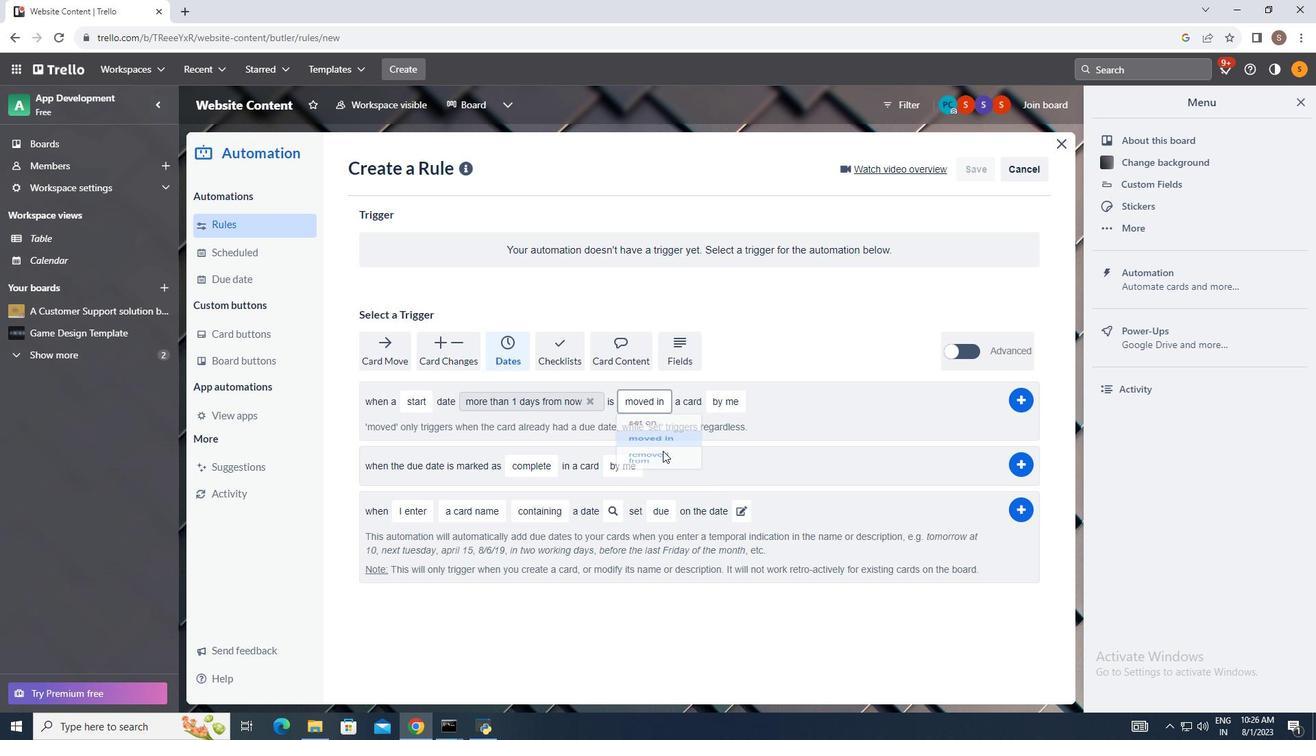 
Action: Mouse moved to (719, 408)
Screenshot: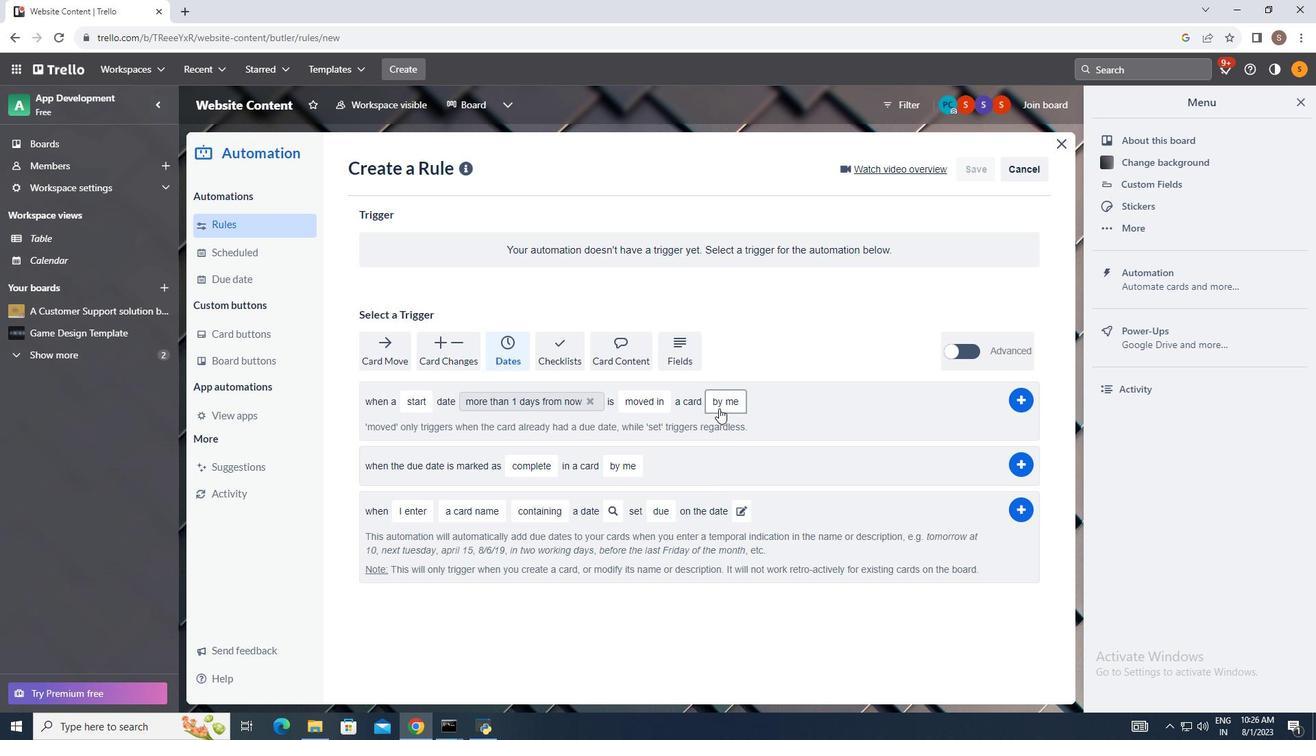 
Action: Mouse pressed left at (719, 408)
Screenshot: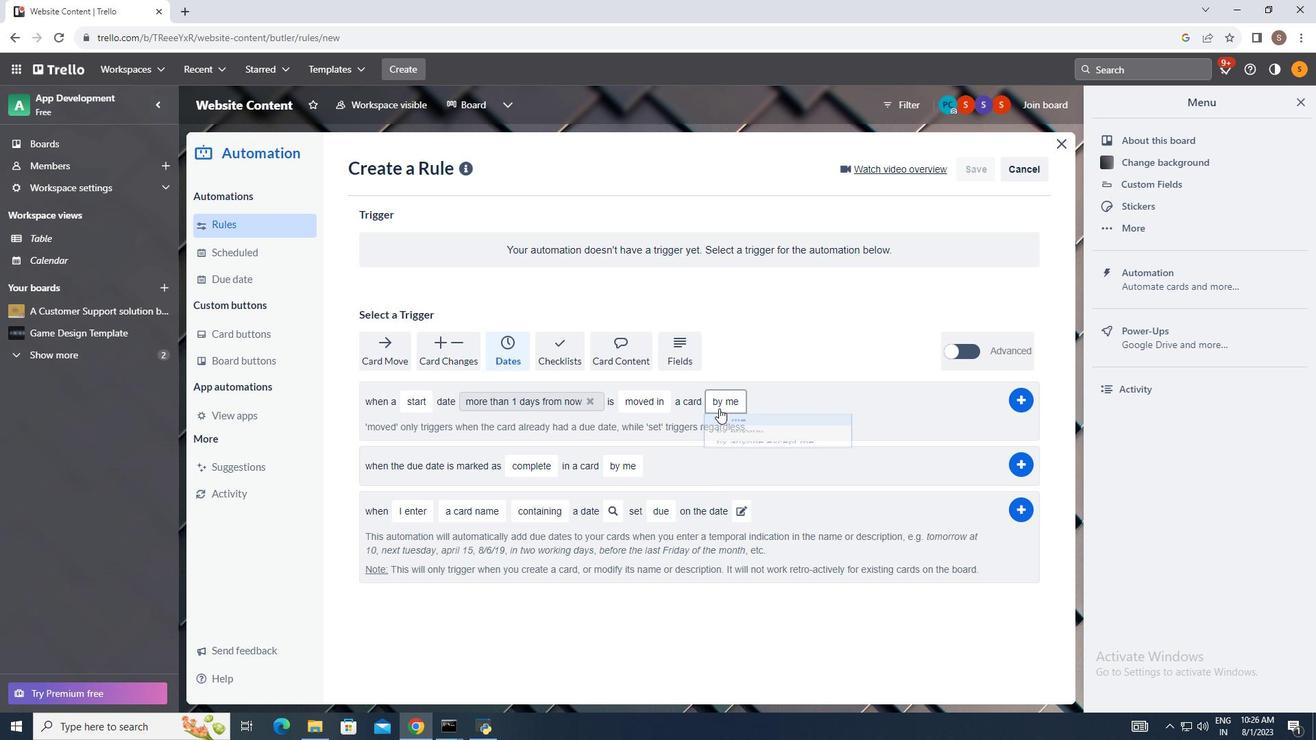 
Action: Mouse moved to (737, 430)
Screenshot: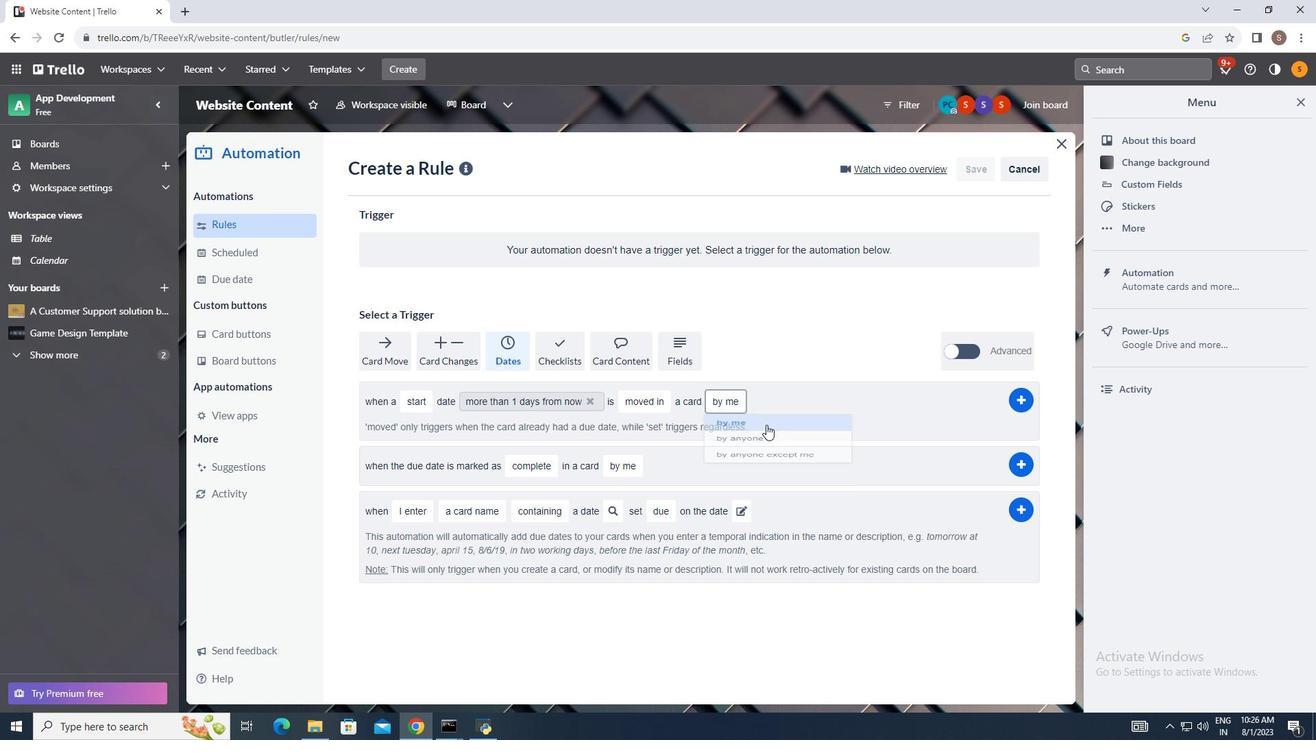 
Action: Mouse pressed left at (737, 430)
Screenshot: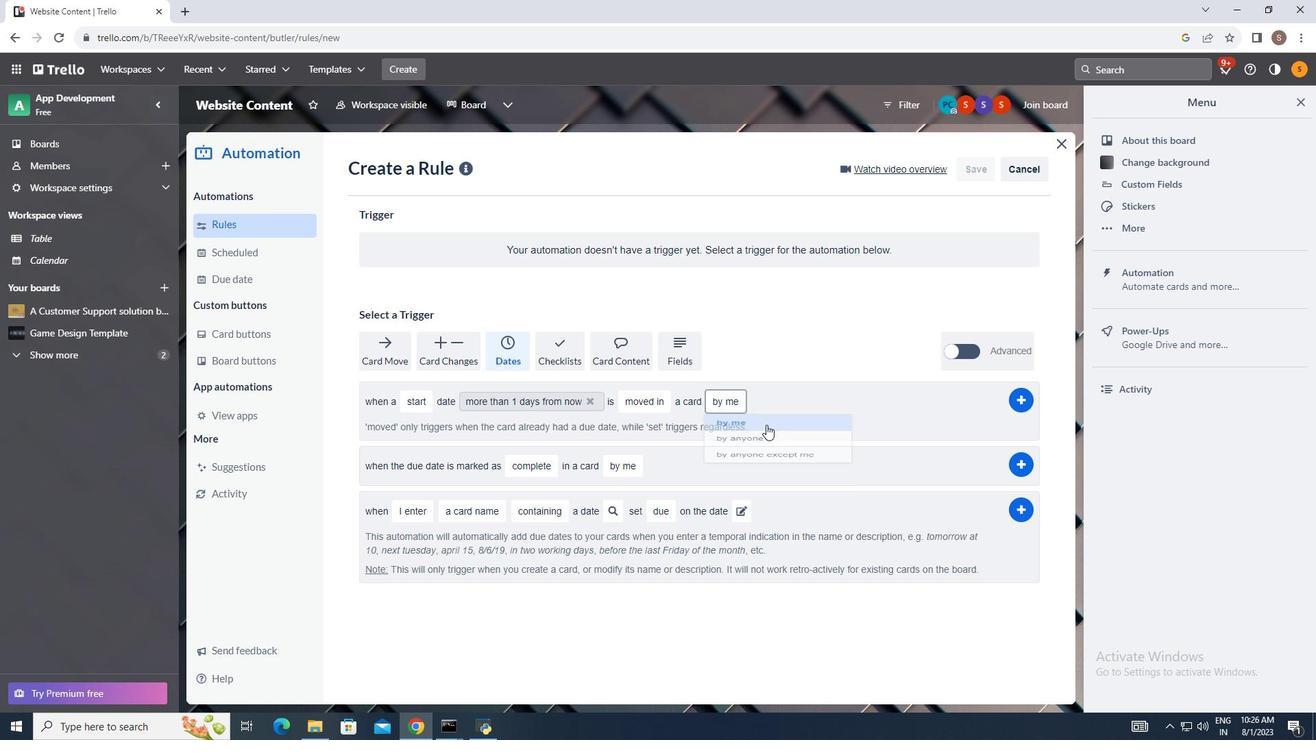 
Action: Mouse moved to (1027, 399)
Screenshot: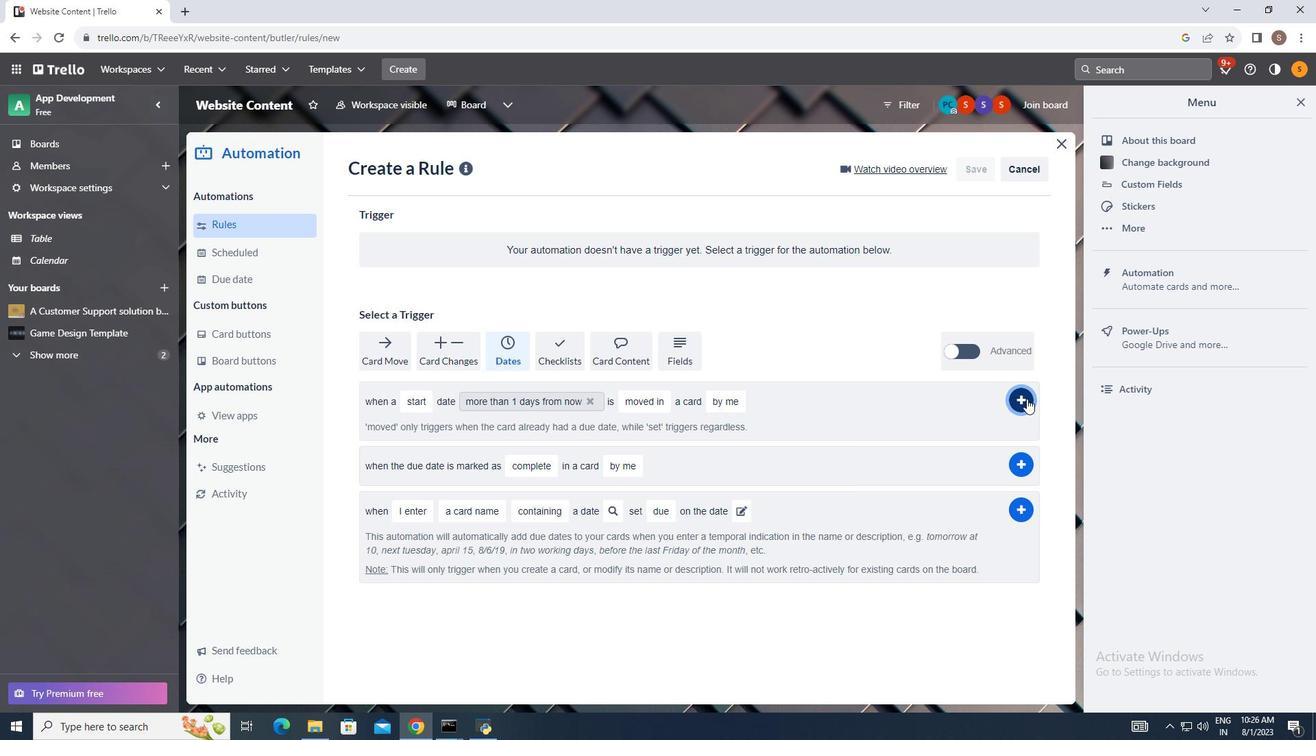 
Action: Mouse pressed left at (1027, 399)
Screenshot: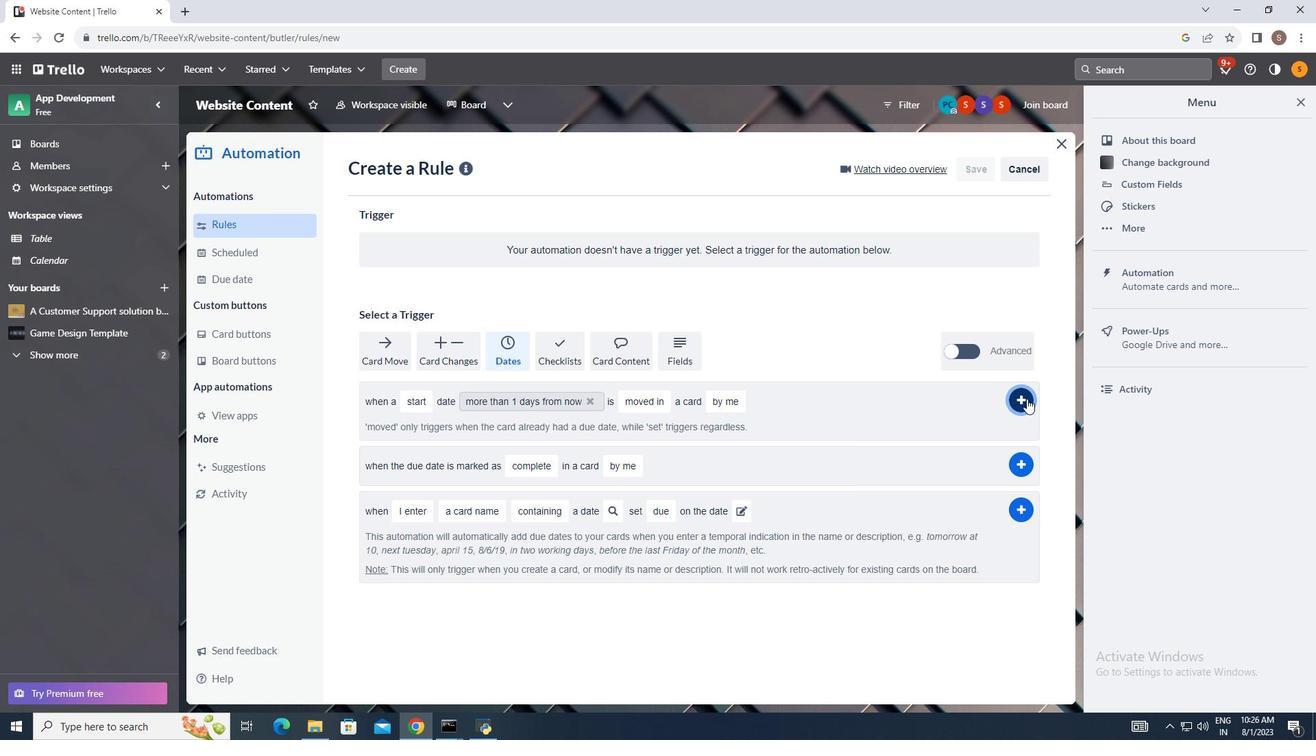 
Action: Mouse moved to (828, 319)
Screenshot: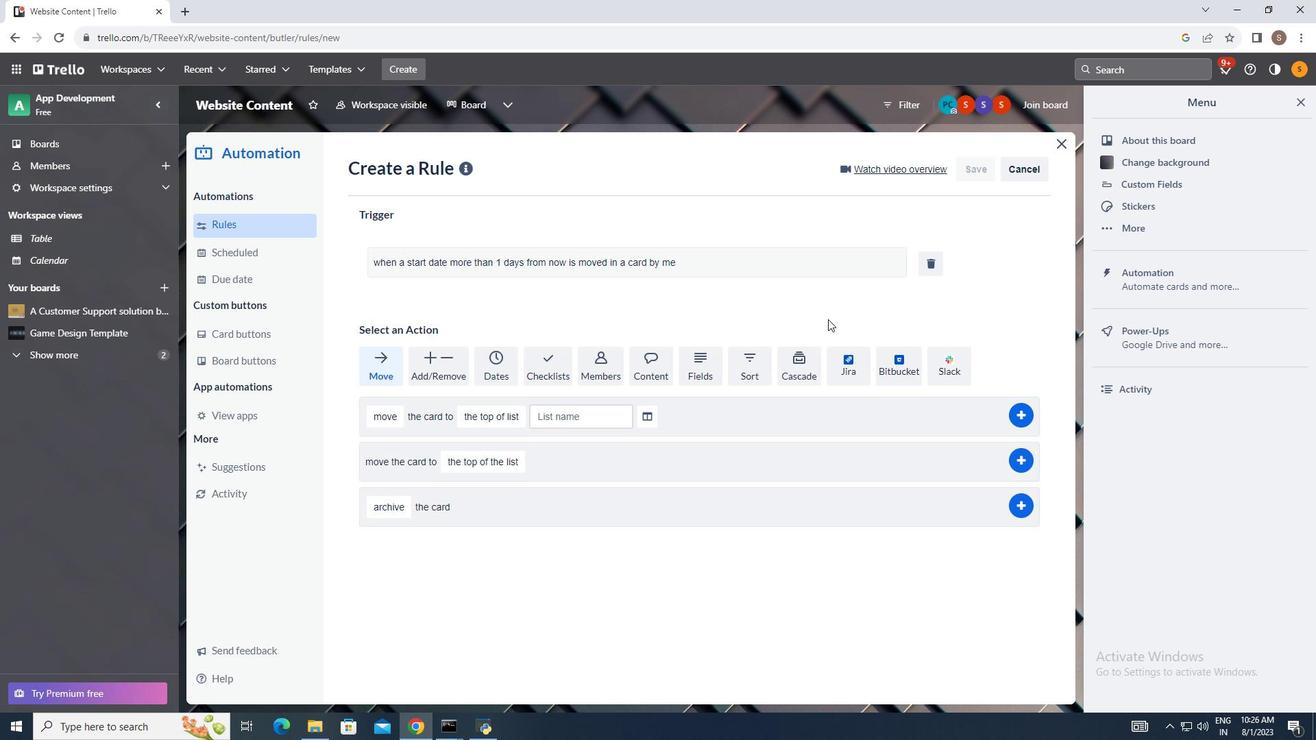 
